Task: Open Card Financial Audit Execution in Board Content Marketing Interactive Content Strategy and Execution to Workspace Career Coaching and add a team member Softage.2@softage.net, a label Red, a checklist Event Decor, an attachment from your google drive, a color Red and finally, add a card description 'Research and develop new service offerings' and a comment 'Given the potential impact of this task on our company reputation, let us ensure that we approach it with a sense of professionalism and respect.'. Add a start date 'Jan 06, 1900' with a due date 'Jan 13, 1900'
Action: Mouse moved to (68, 314)
Screenshot: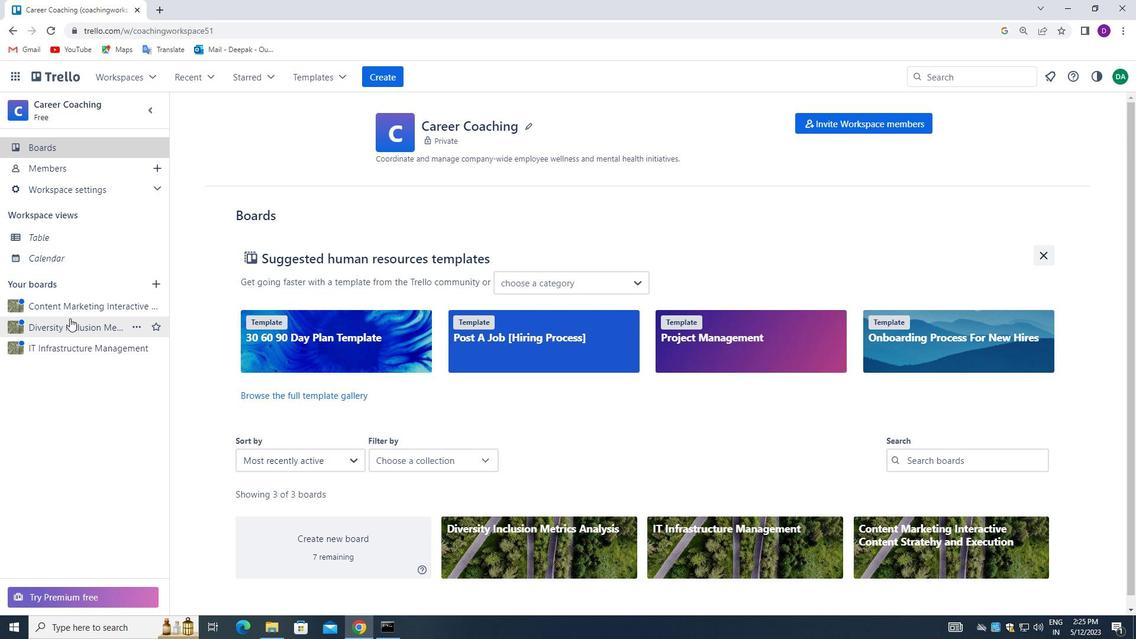 
Action: Mouse pressed left at (68, 314)
Screenshot: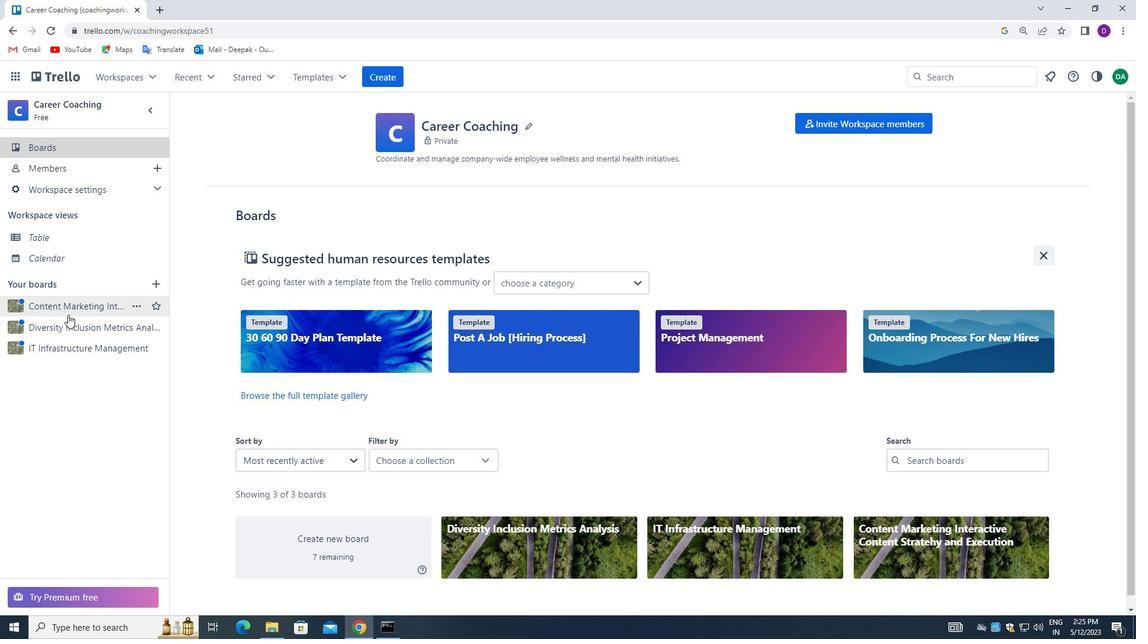 
Action: Mouse moved to (429, 180)
Screenshot: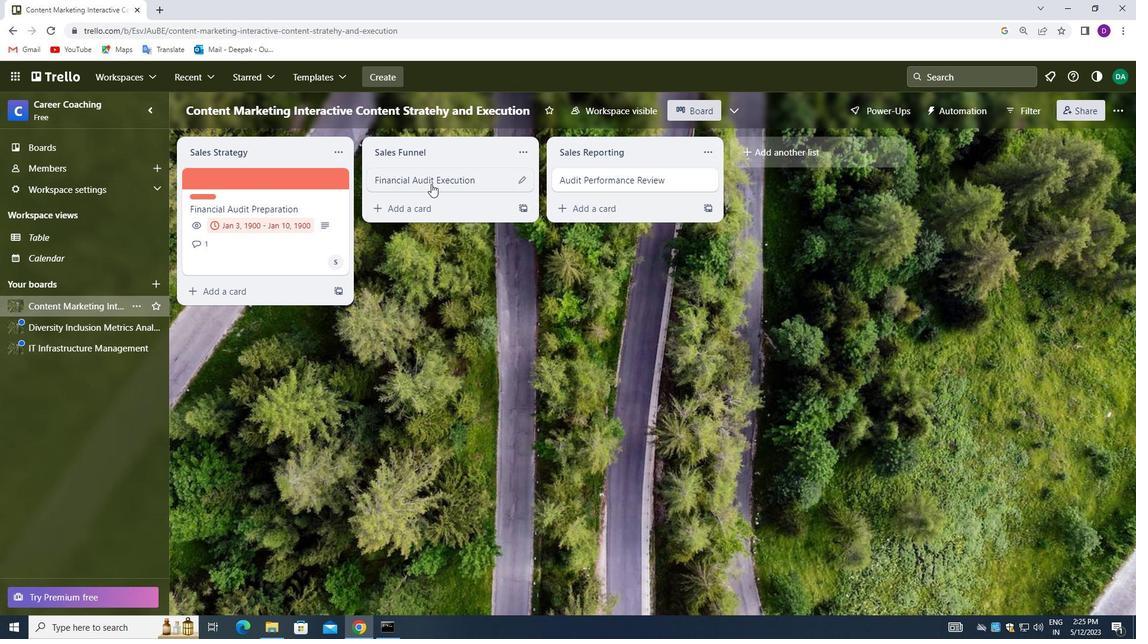 
Action: Mouse pressed left at (429, 180)
Screenshot: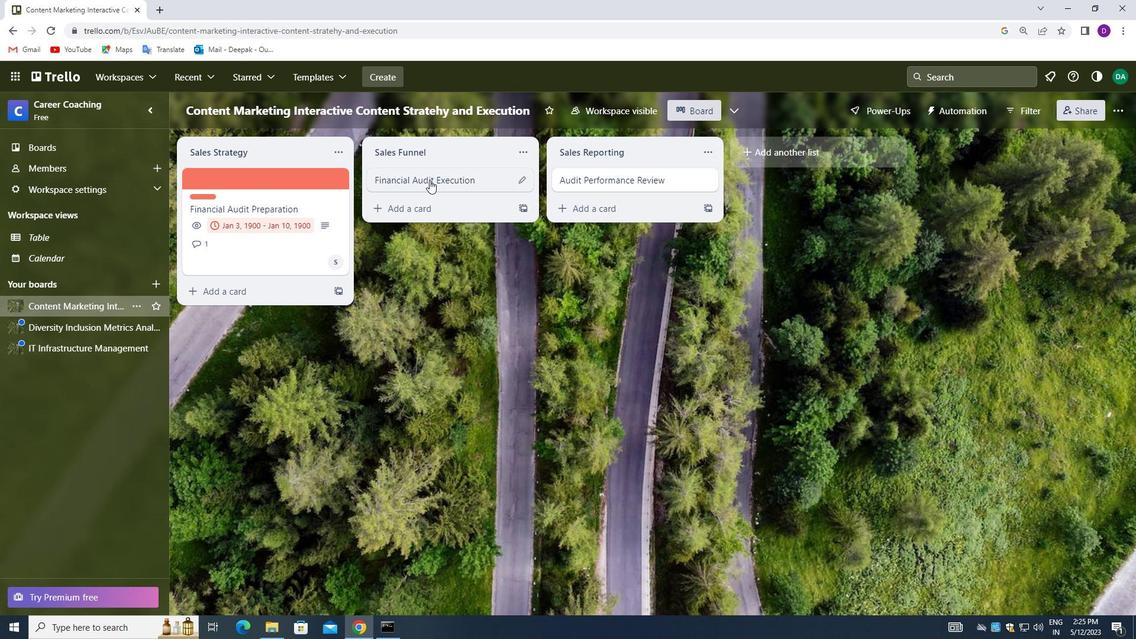 
Action: Mouse moved to (740, 222)
Screenshot: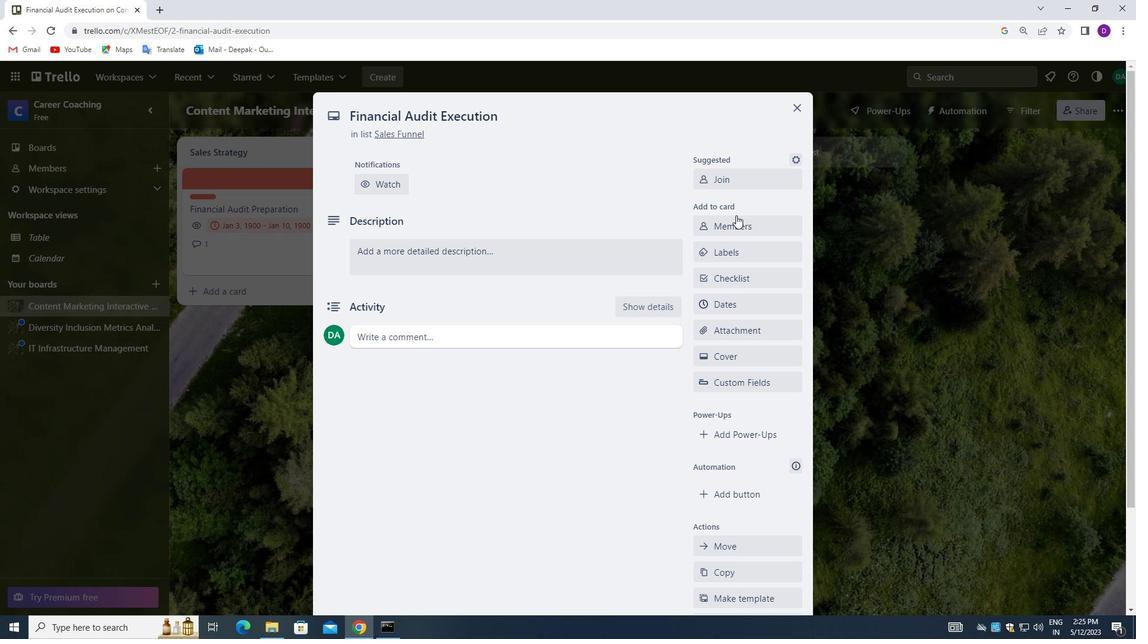 
Action: Mouse pressed left at (740, 222)
Screenshot: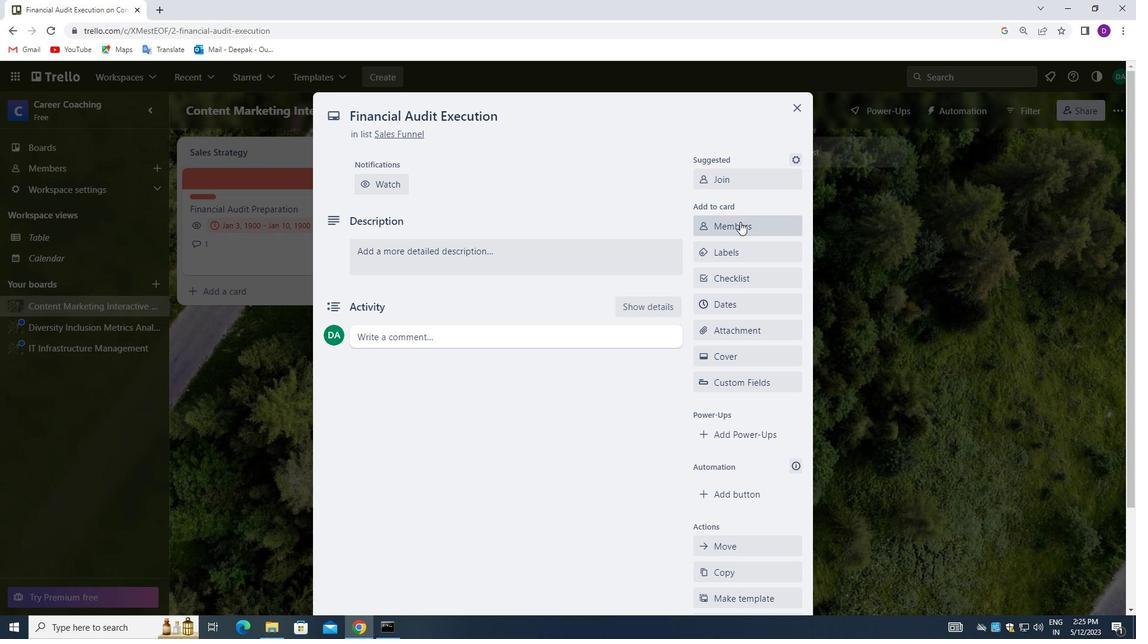 
Action: Mouse moved to (753, 285)
Screenshot: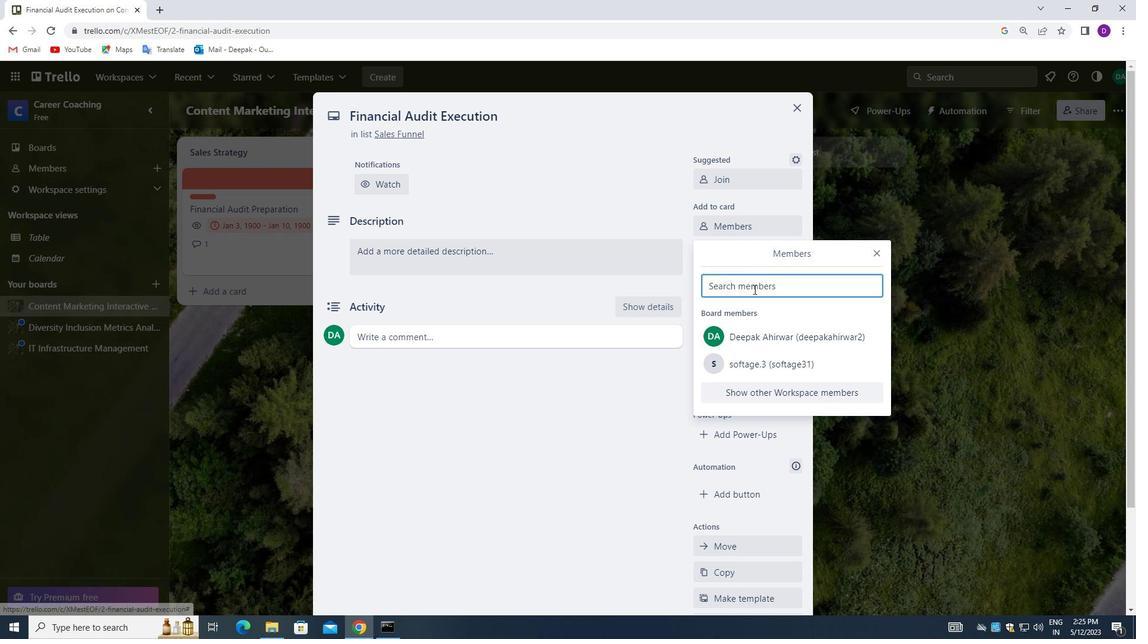 
Action: Mouse pressed left at (753, 285)
Screenshot: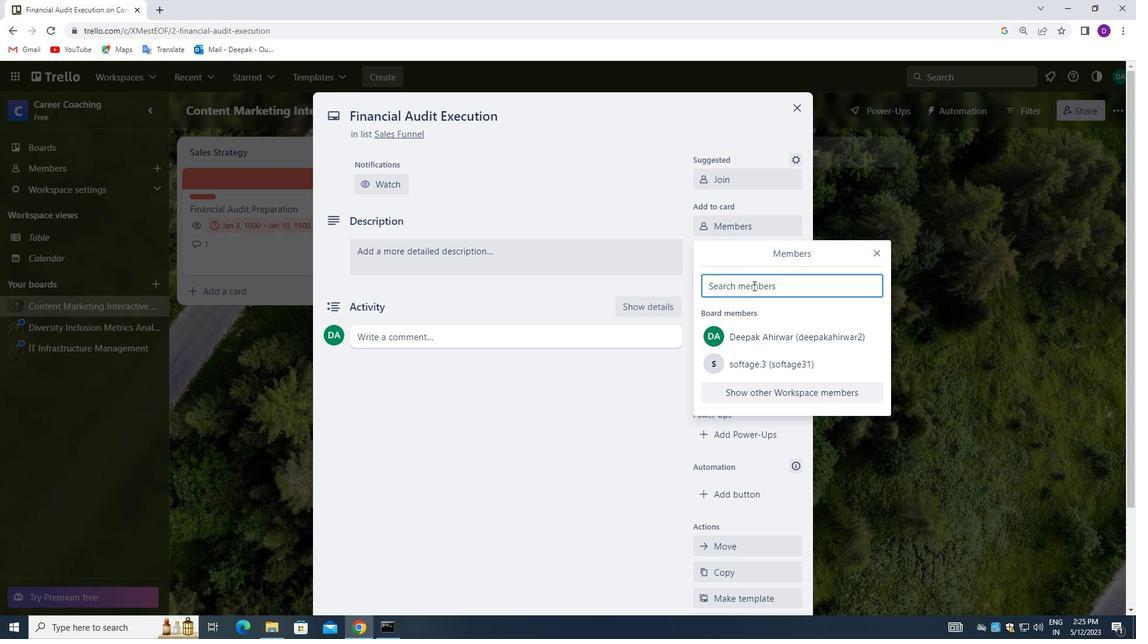 
Action: Mouse moved to (484, 243)
Screenshot: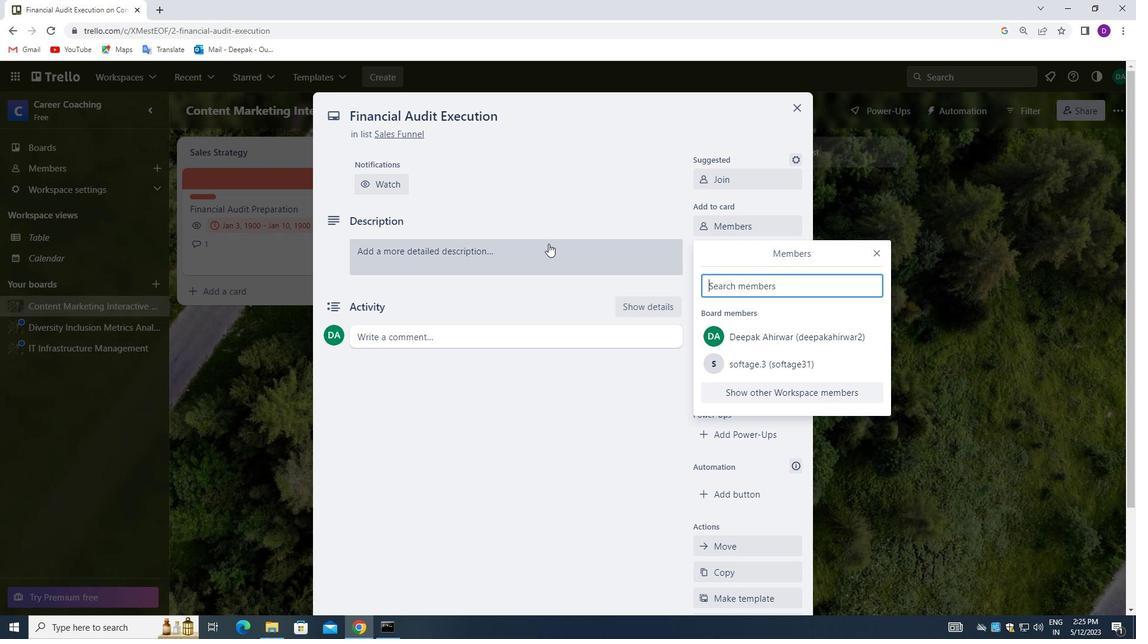 
Action: Key pressed softage.2<Key.shift>@SOFTAGE.NET
Screenshot: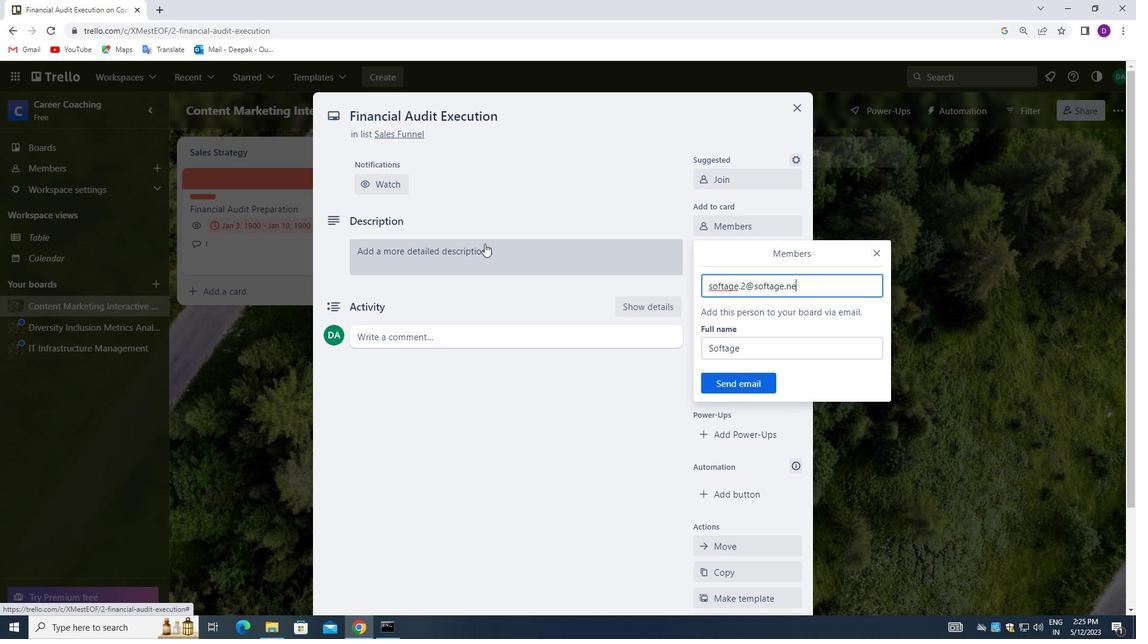 
Action: Mouse moved to (724, 383)
Screenshot: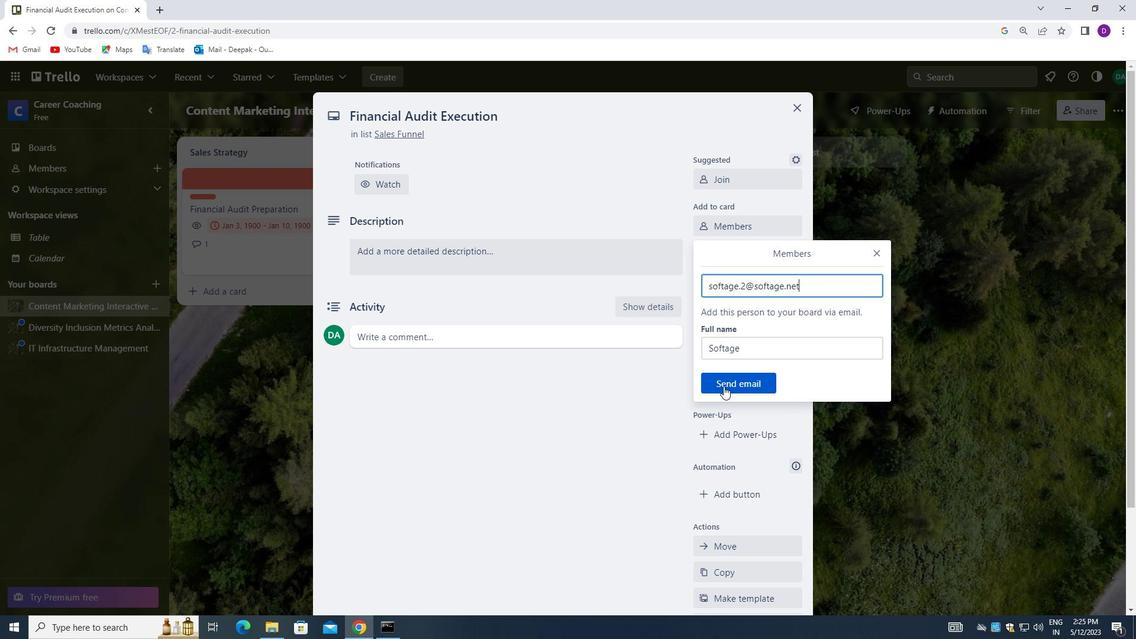 
Action: Mouse pressed left at (724, 383)
Screenshot: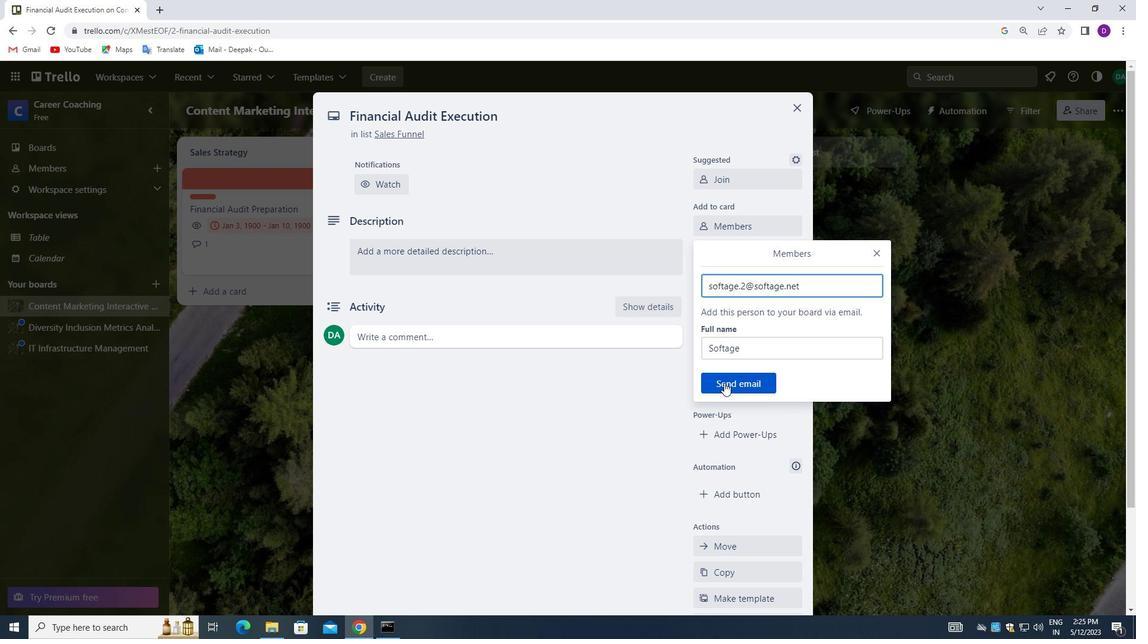 
Action: Mouse moved to (739, 254)
Screenshot: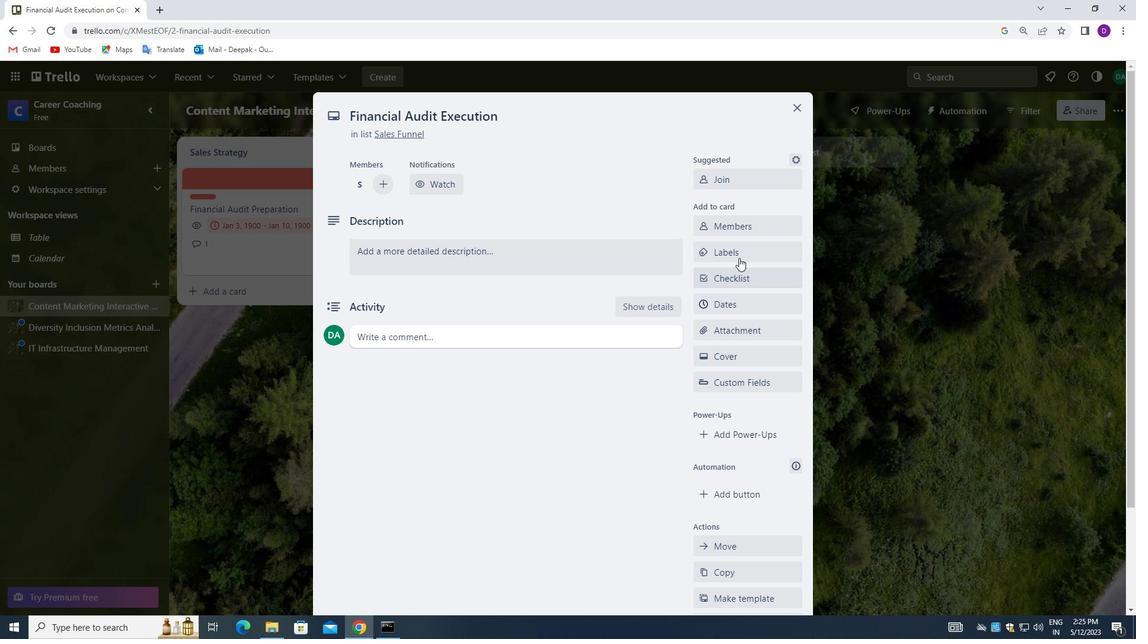 
Action: Mouse pressed left at (739, 254)
Screenshot: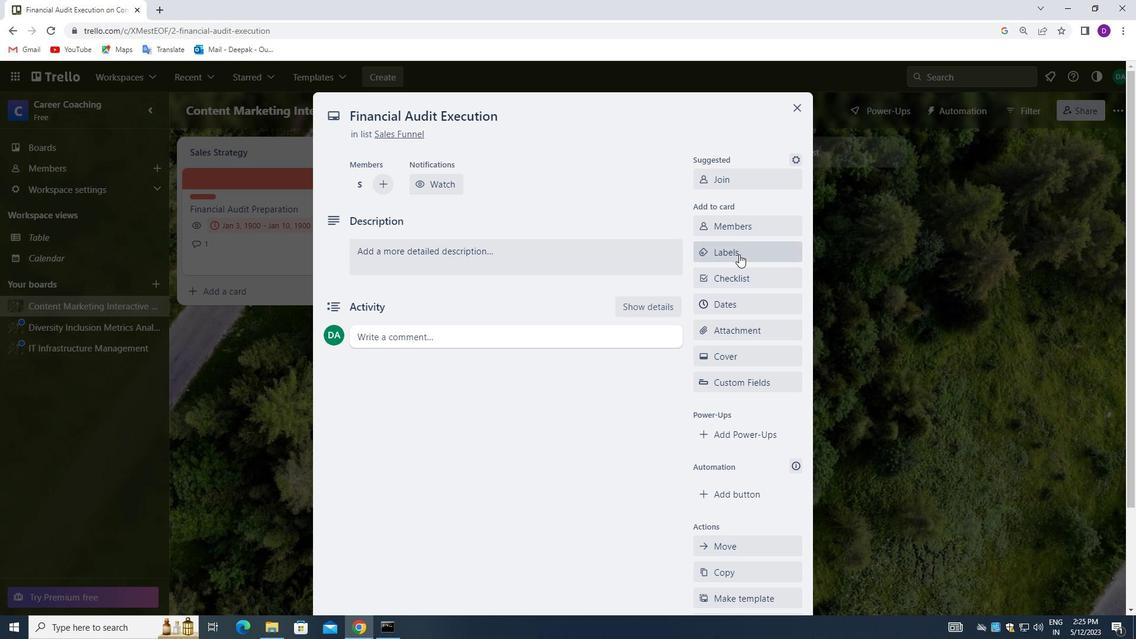 
Action: Mouse moved to (776, 427)
Screenshot: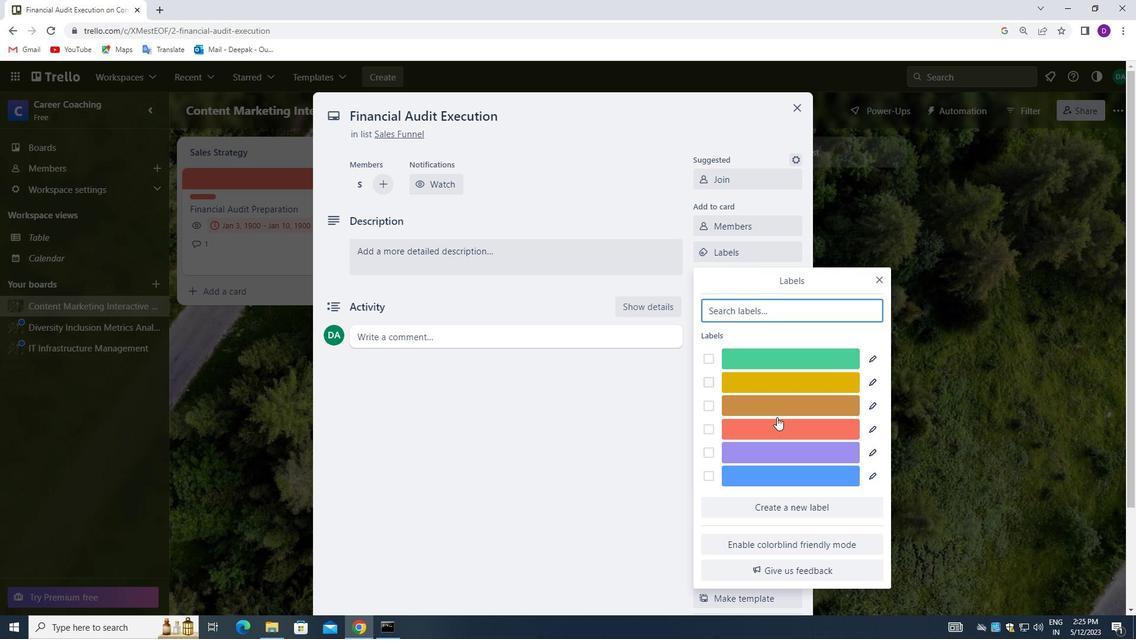 
Action: Mouse pressed left at (776, 427)
Screenshot: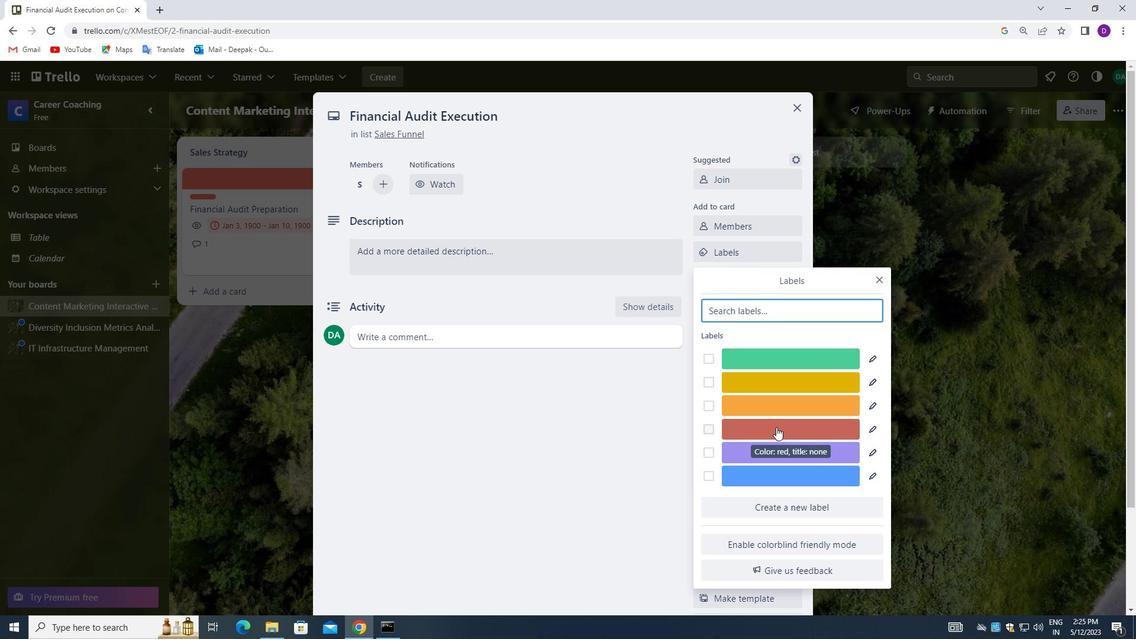 
Action: Mouse moved to (879, 279)
Screenshot: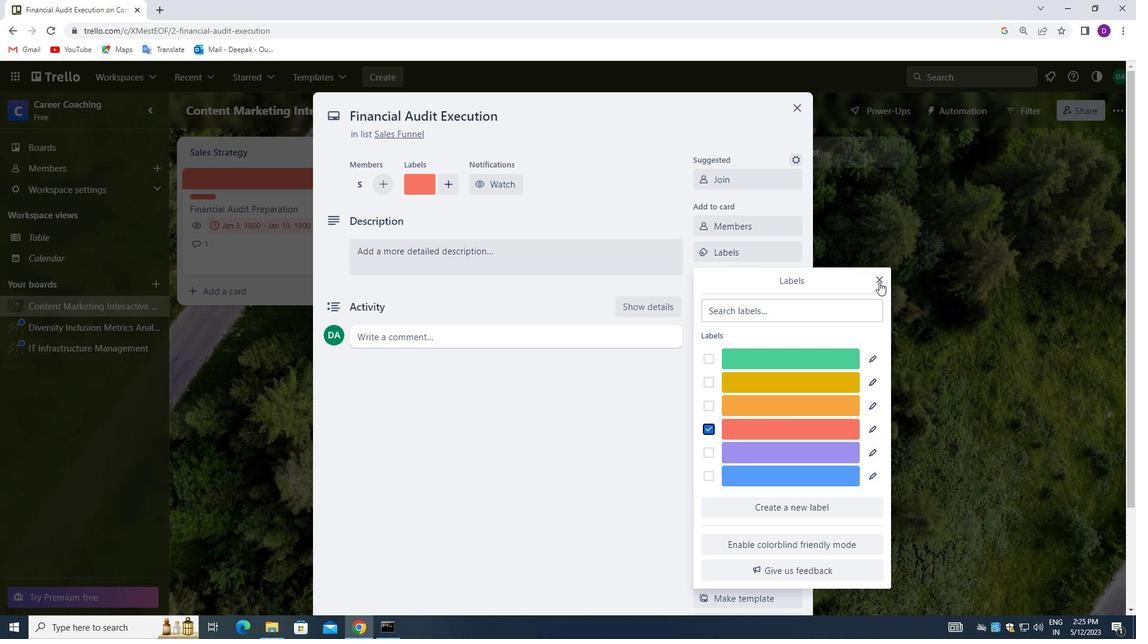 
Action: Mouse pressed left at (879, 279)
Screenshot: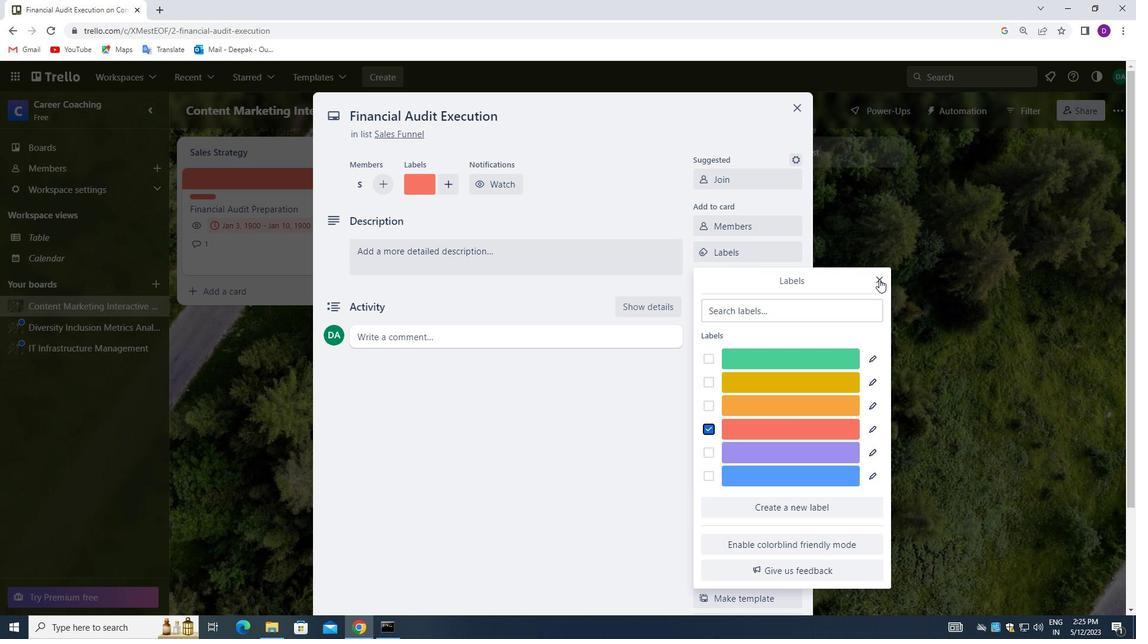 
Action: Mouse moved to (739, 278)
Screenshot: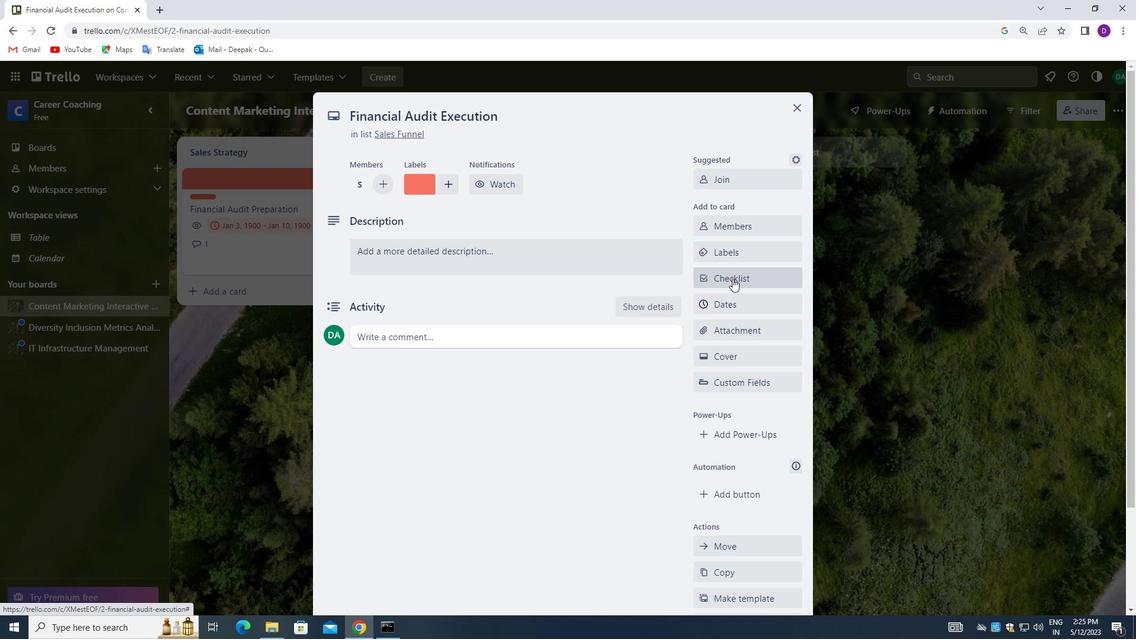 
Action: Mouse pressed left at (739, 278)
Screenshot: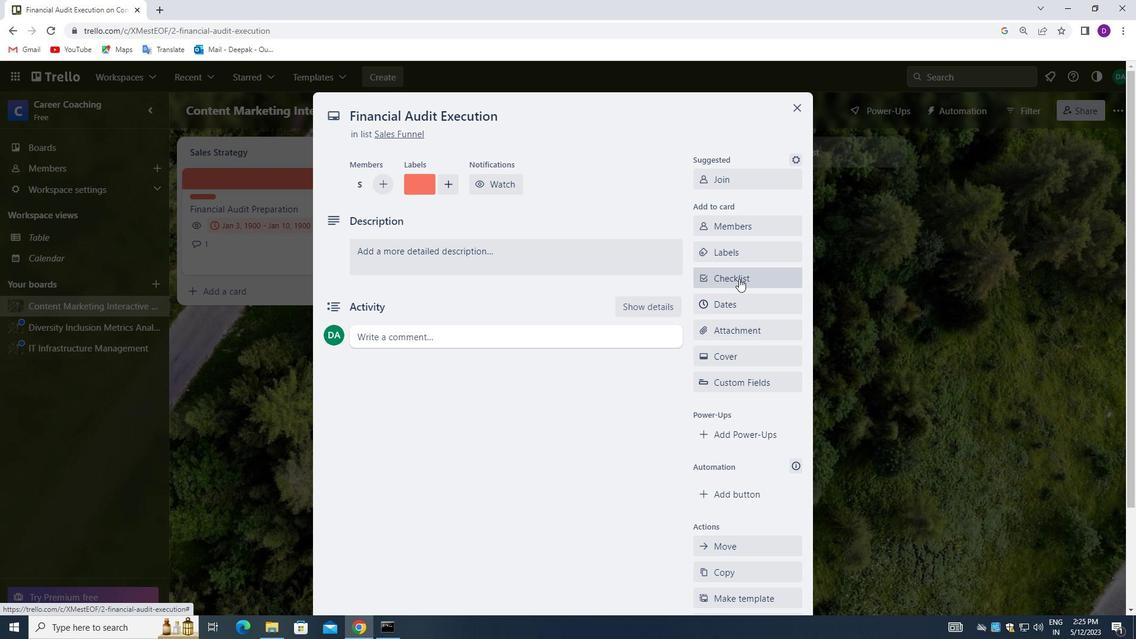 
Action: Mouse moved to (782, 338)
Screenshot: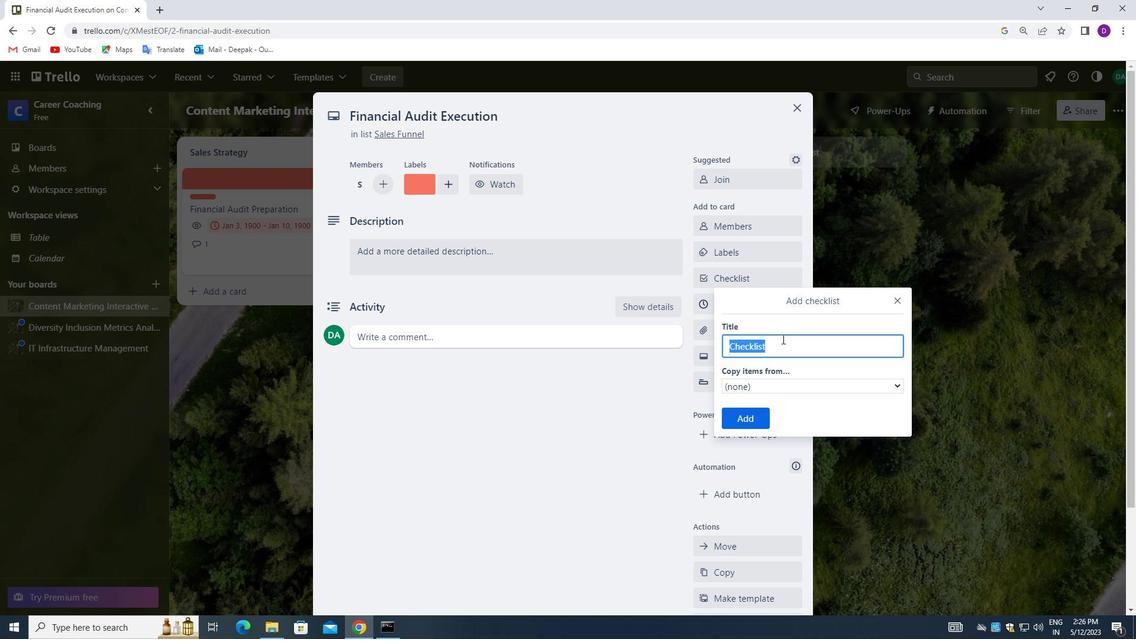 
Action: Key pressed <Key.backspace><Key.shift_r>EVENT<Key.space><Key.shift_r>DECOR
Screenshot: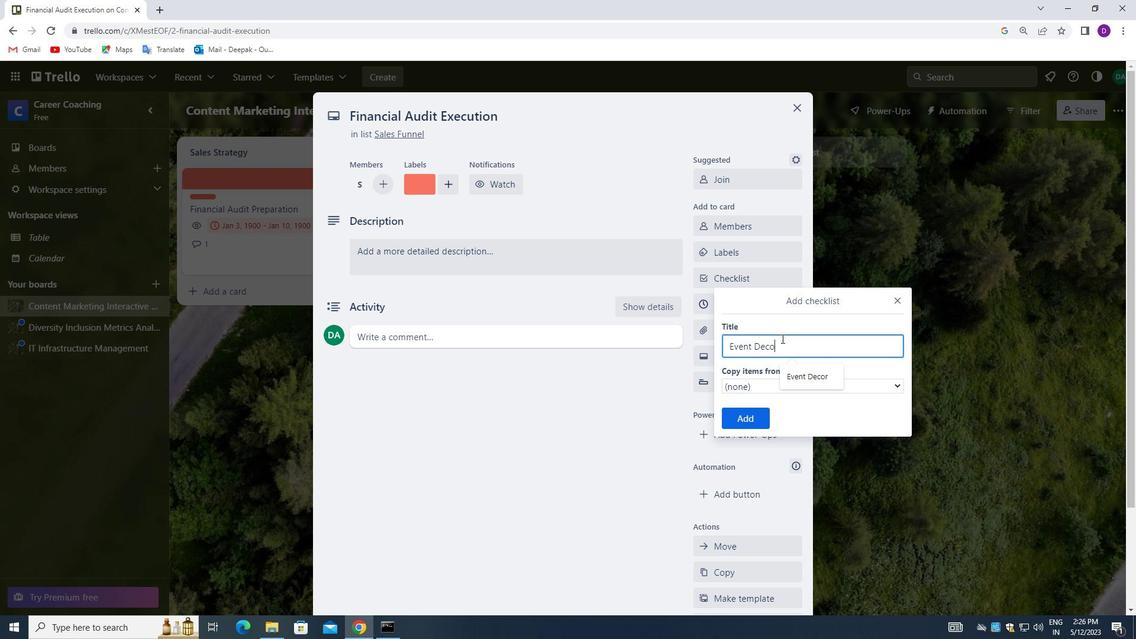
Action: Mouse moved to (744, 421)
Screenshot: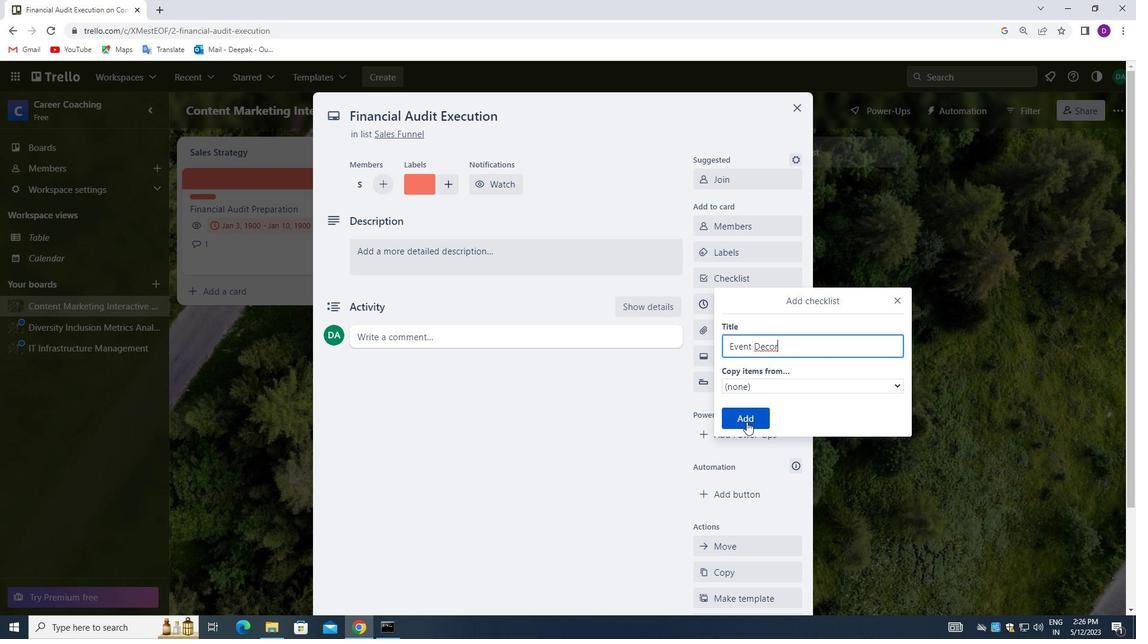 
Action: Mouse pressed left at (744, 421)
Screenshot: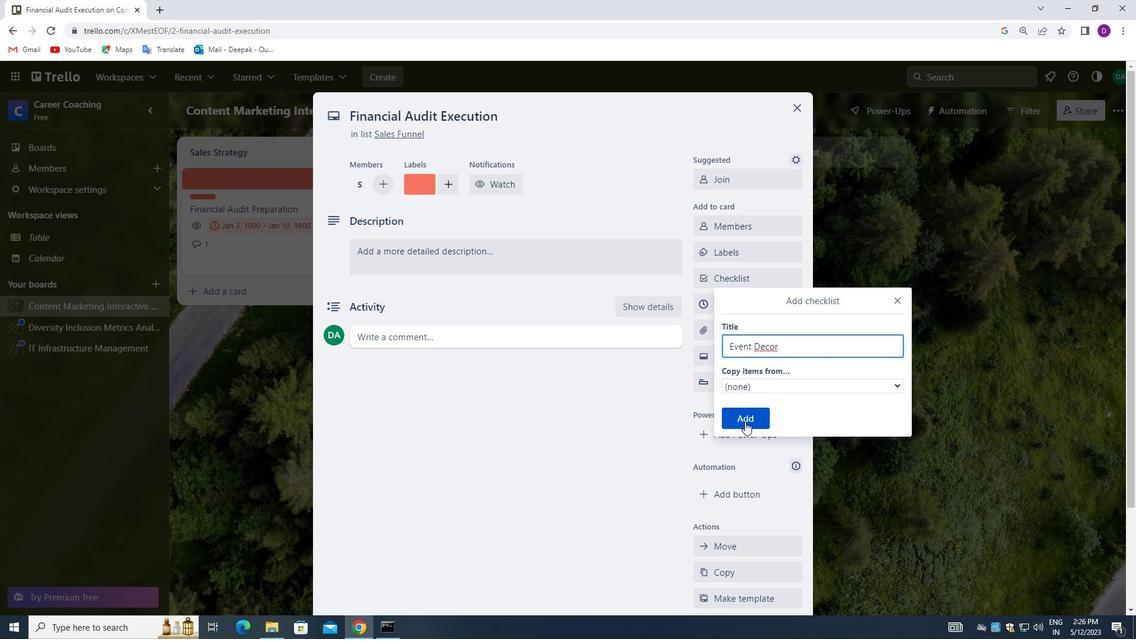 
Action: Mouse moved to (740, 332)
Screenshot: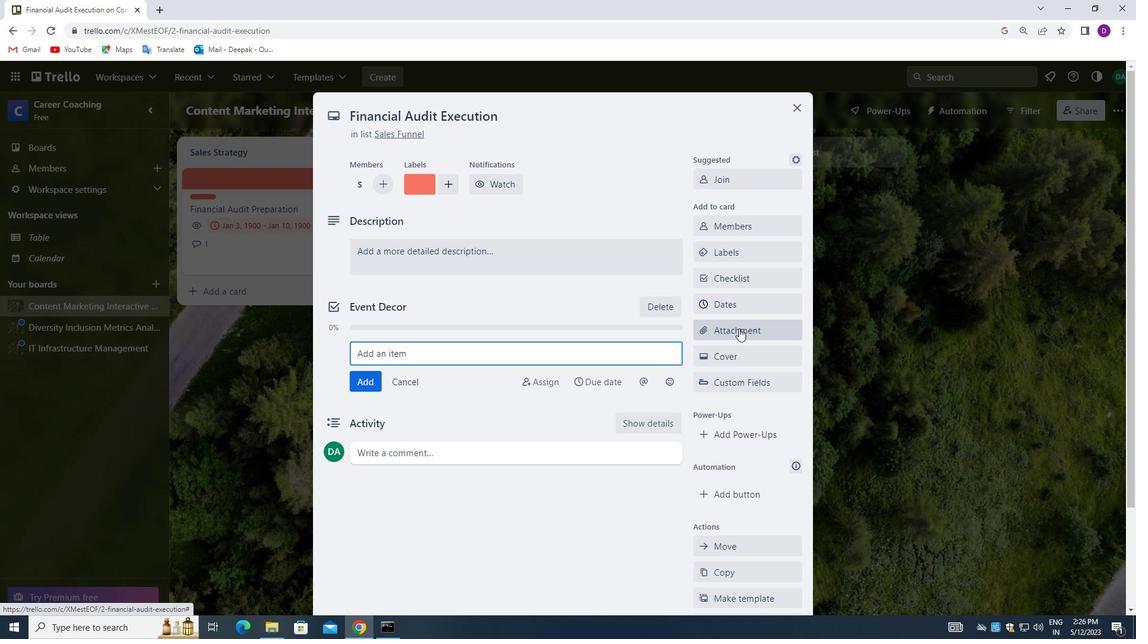 
Action: Mouse pressed left at (740, 332)
Screenshot: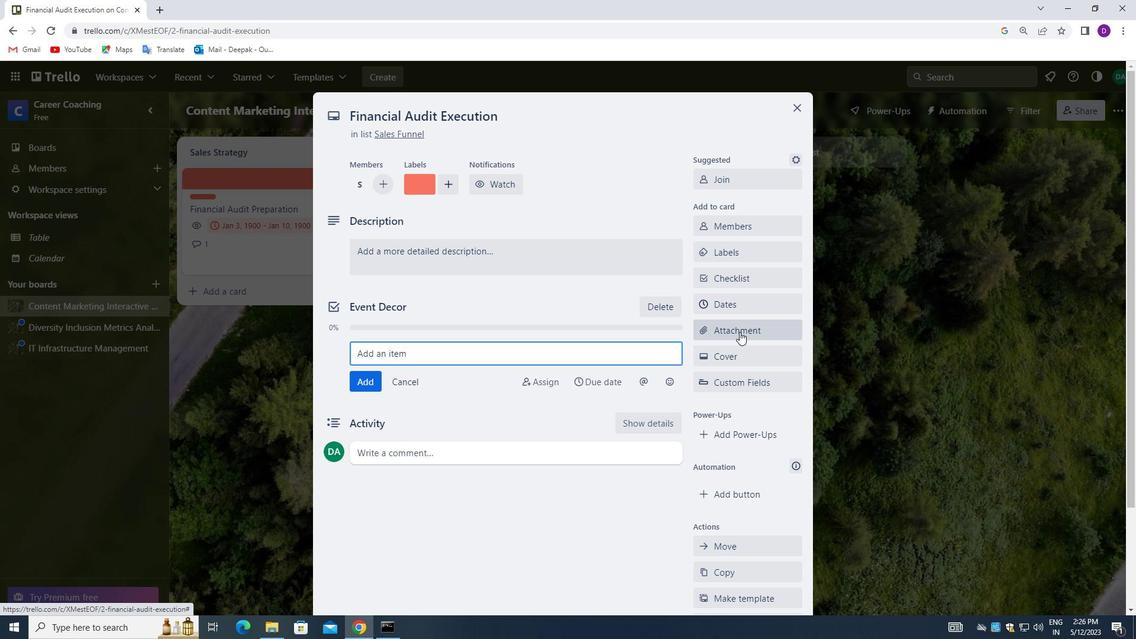 
Action: Mouse moved to (745, 181)
Screenshot: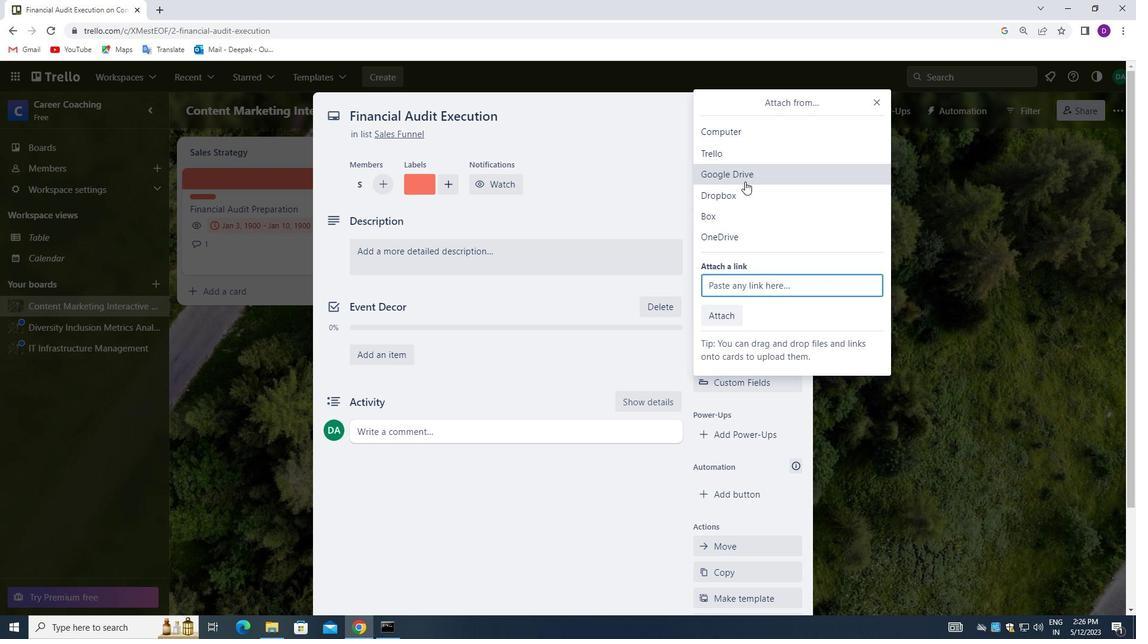 
Action: Mouse pressed left at (745, 181)
Screenshot: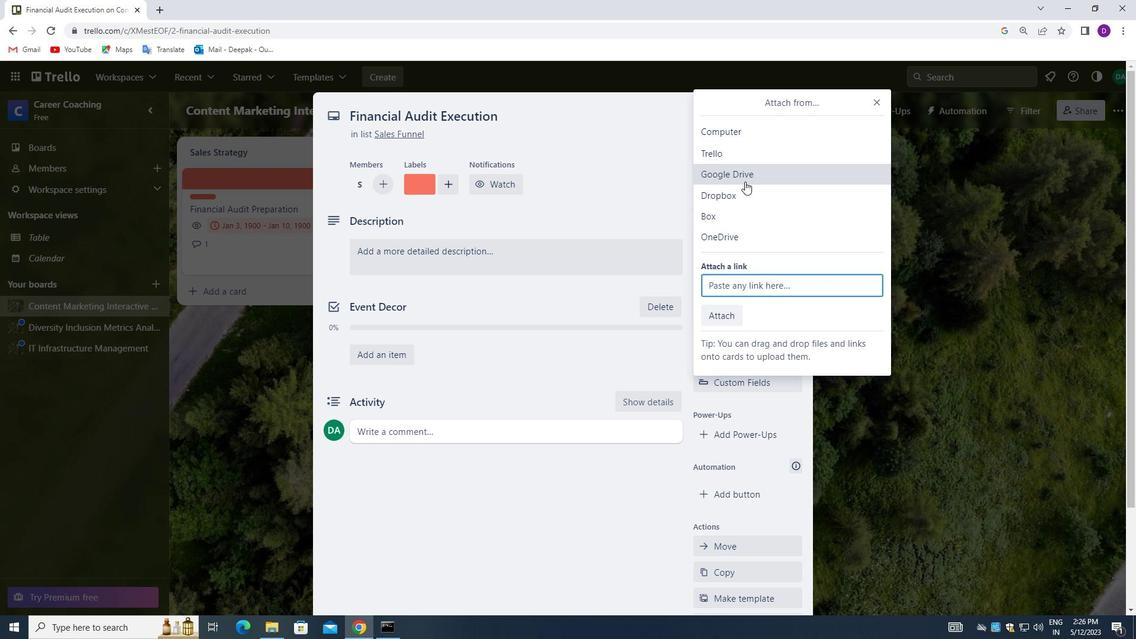 
Action: Mouse moved to (893, 143)
Screenshot: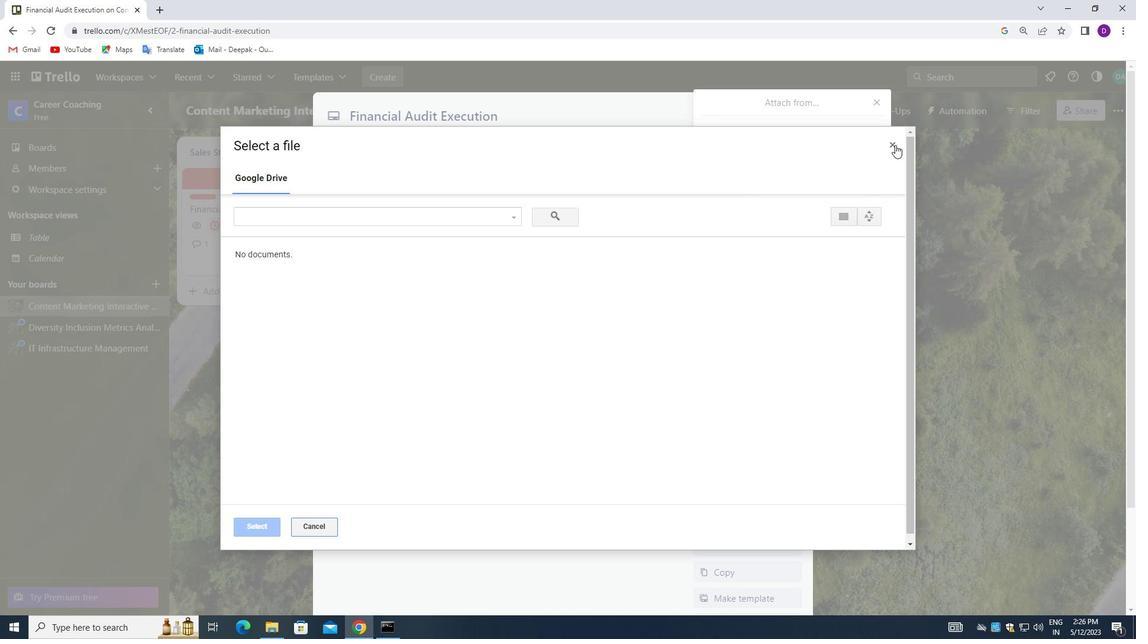 
Action: Mouse pressed left at (893, 143)
Screenshot: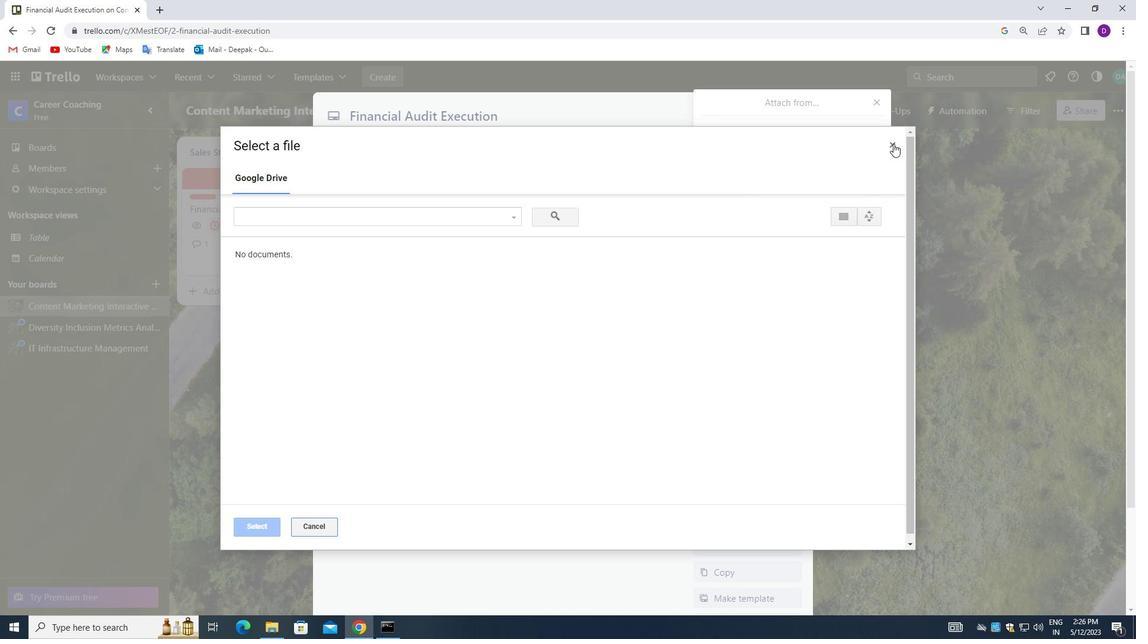 
Action: Mouse moved to (876, 103)
Screenshot: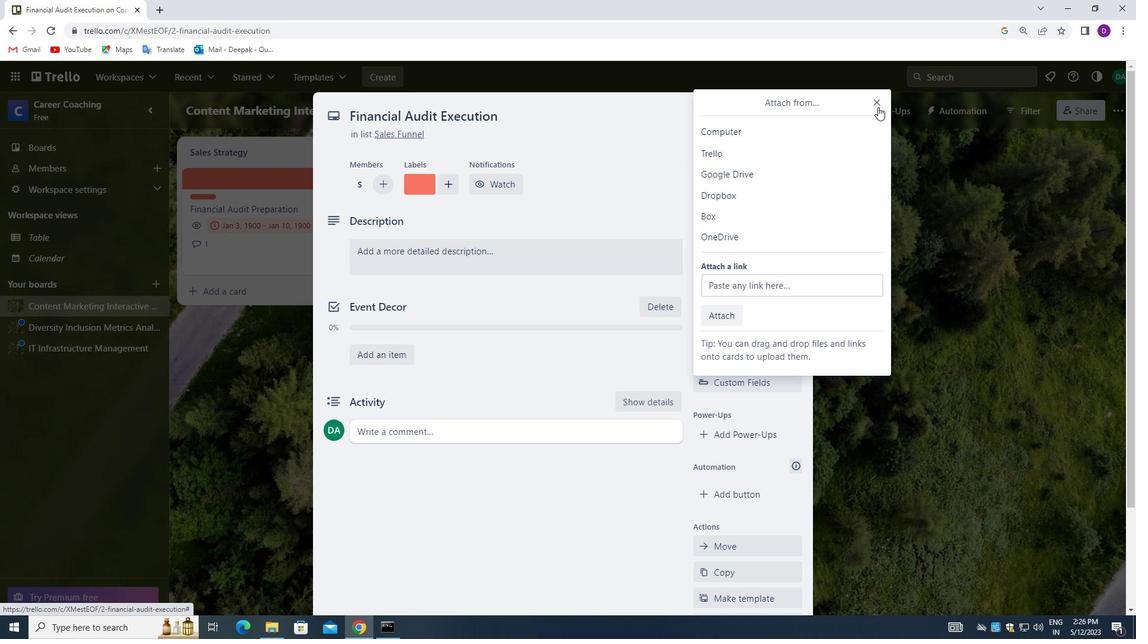 
Action: Mouse pressed left at (876, 103)
Screenshot: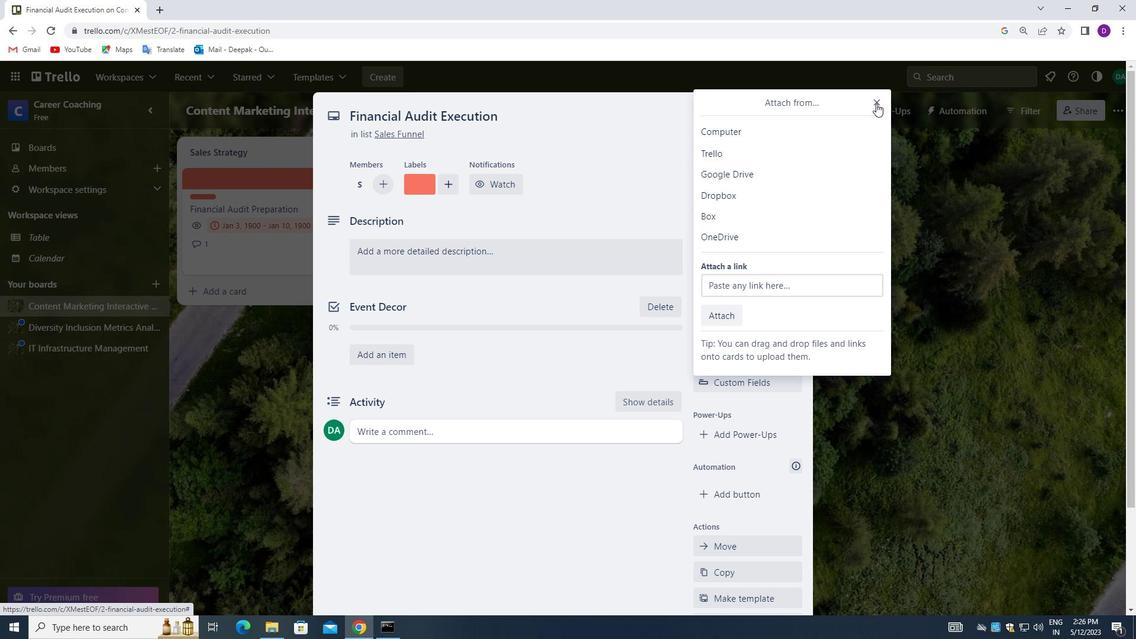 
Action: Mouse moved to (750, 353)
Screenshot: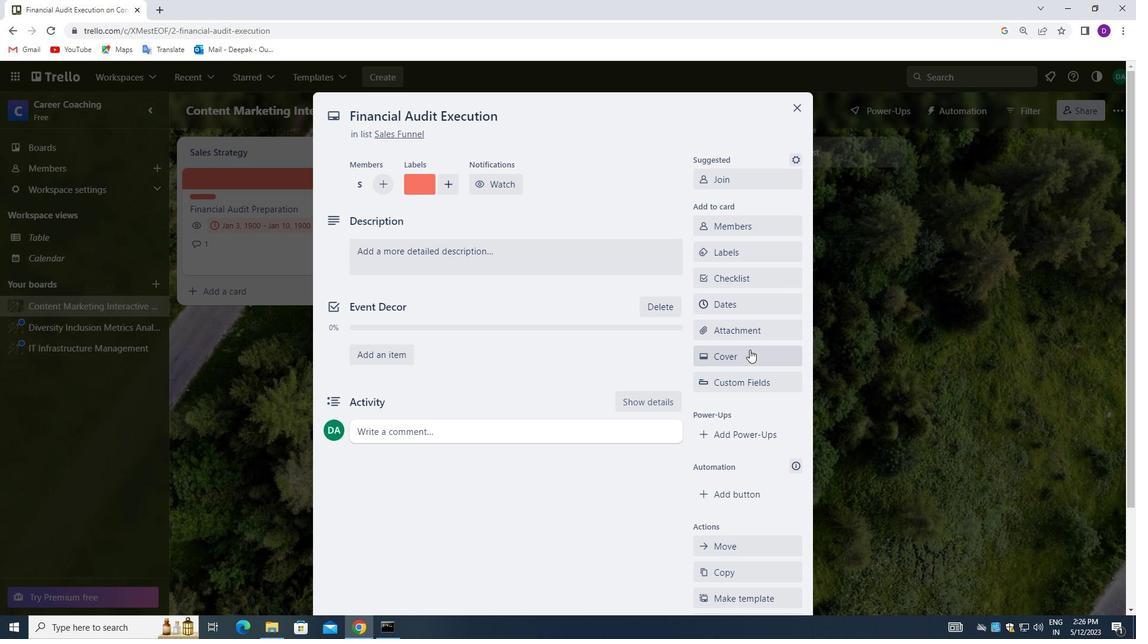 
Action: Mouse pressed left at (750, 353)
Screenshot: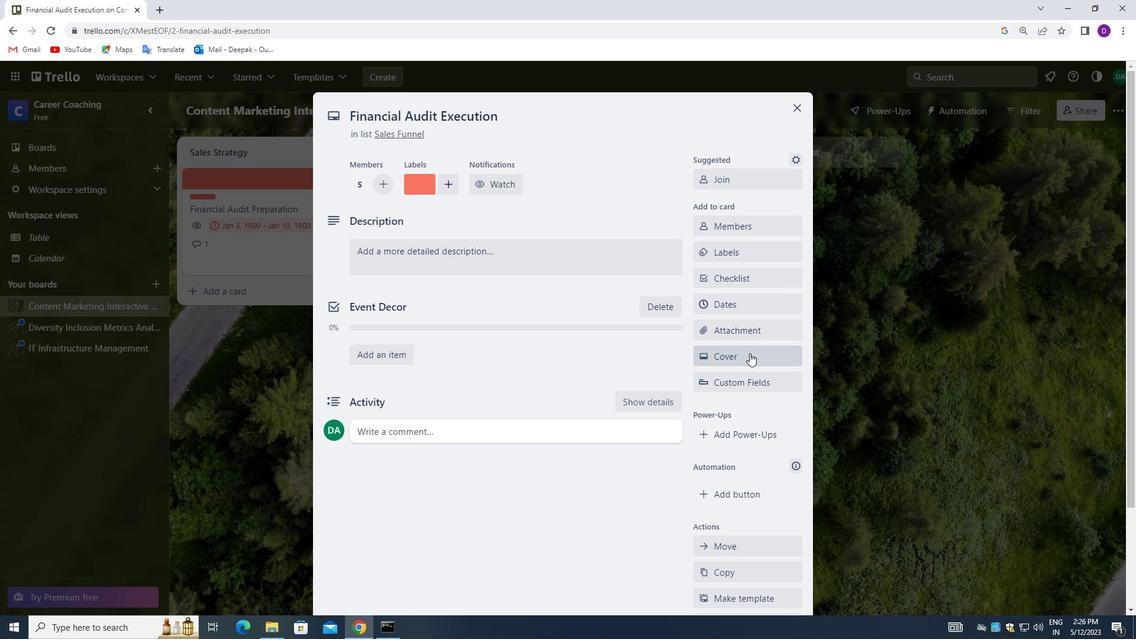 
Action: Mouse moved to (824, 355)
Screenshot: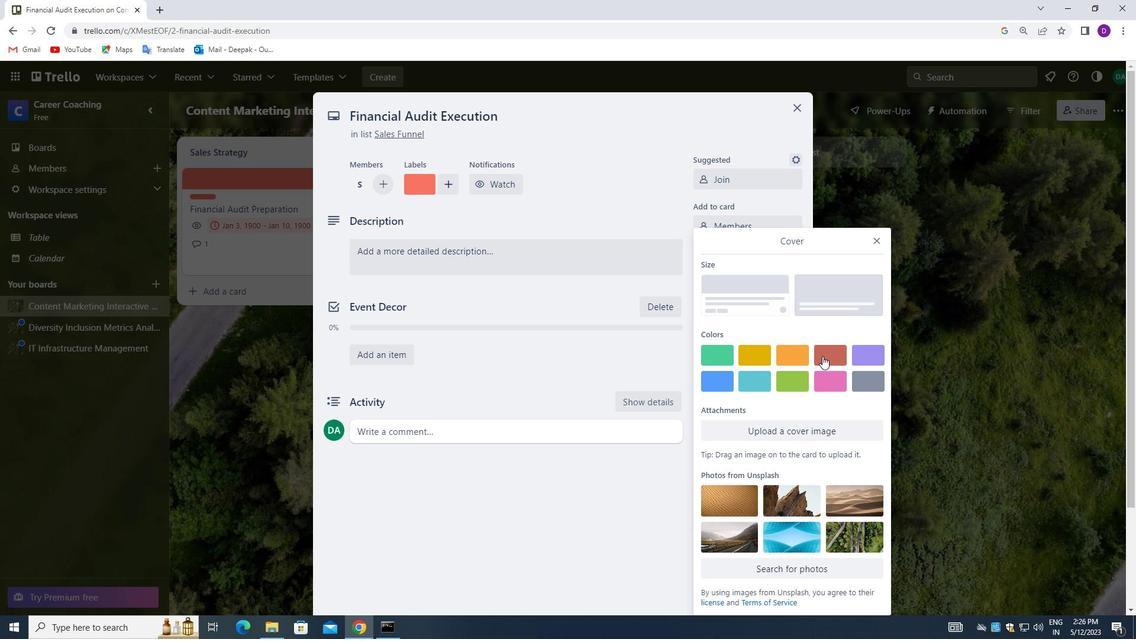 
Action: Mouse pressed left at (824, 355)
Screenshot: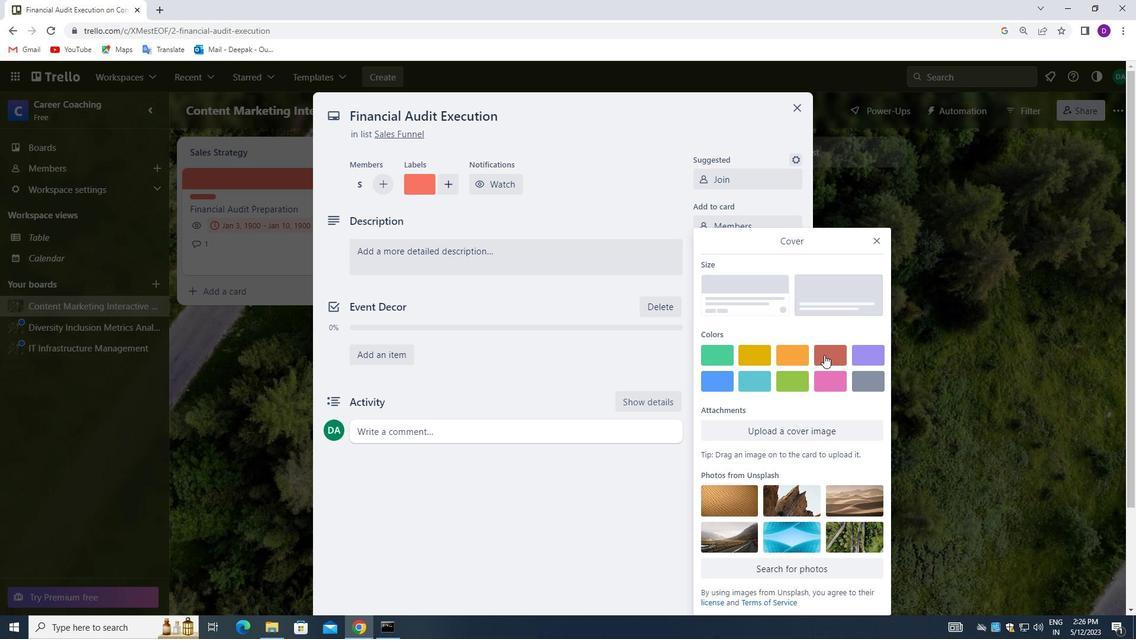 
Action: Mouse moved to (876, 216)
Screenshot: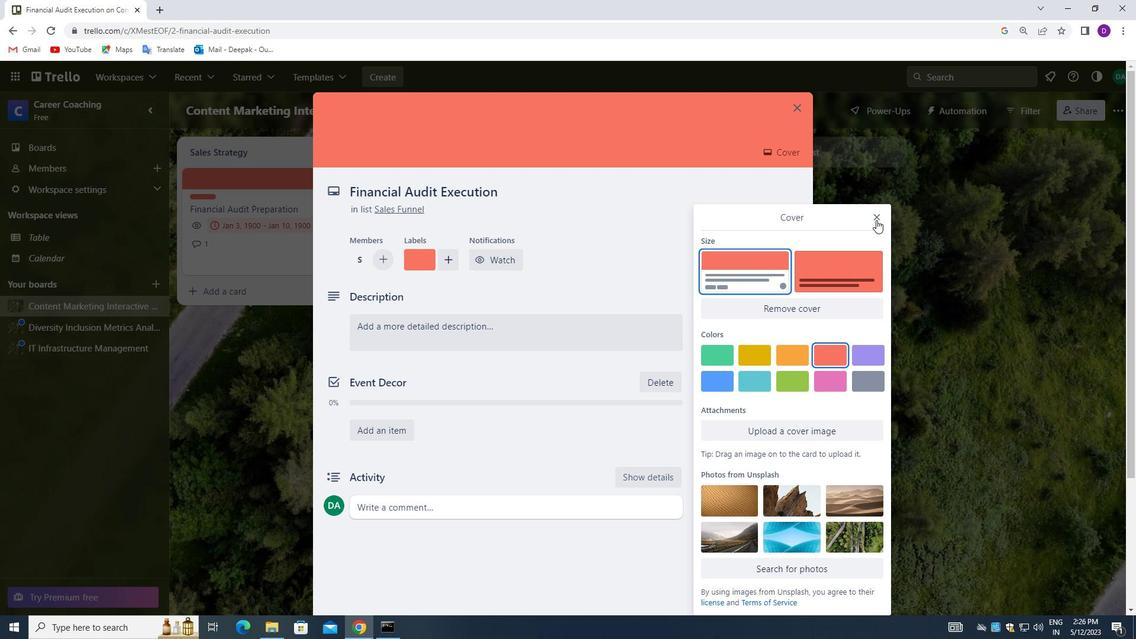 
Action: Mouse pressed left at (876, 216)
Screenshot: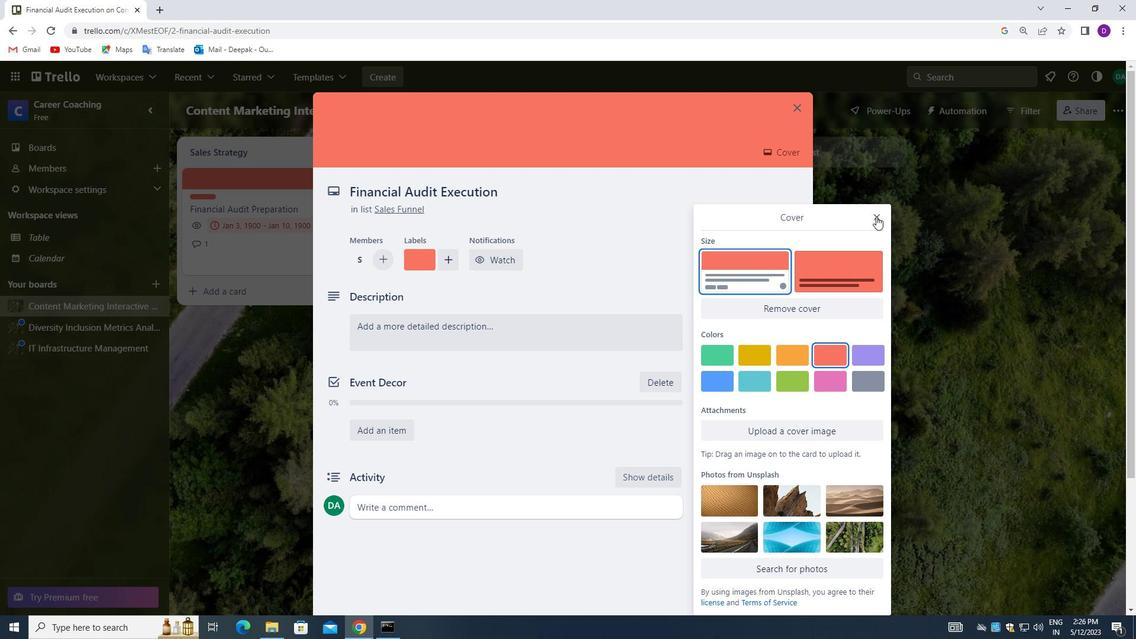 
Action: Mouse moved to (420, 325)
Screenshot: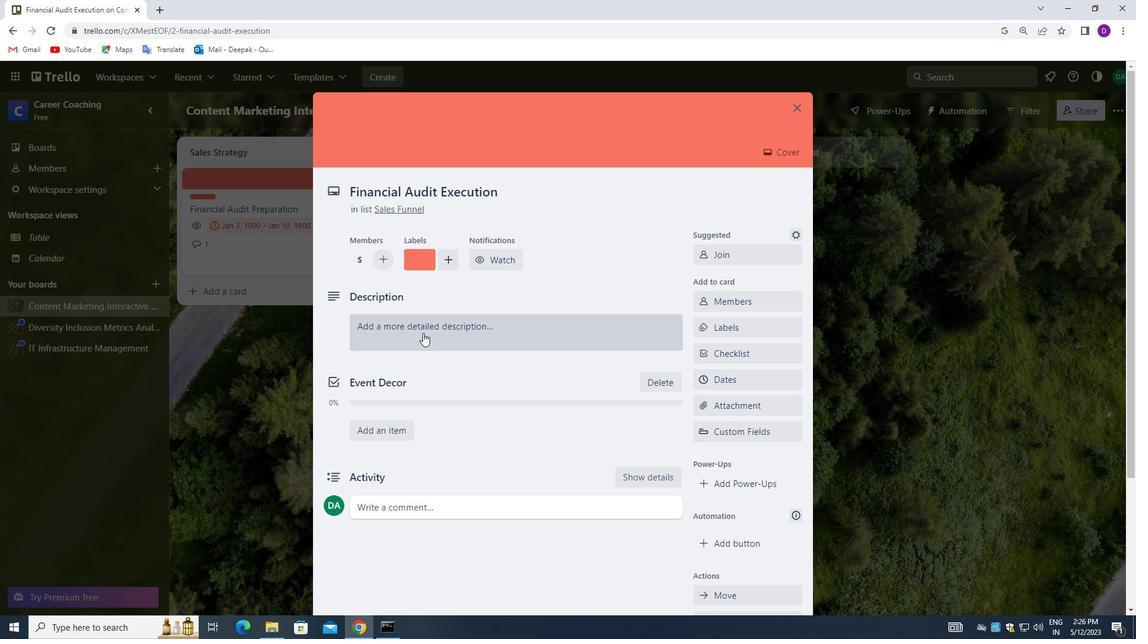 
Action: Mouse pressed left at (420, 325)
Screenshot: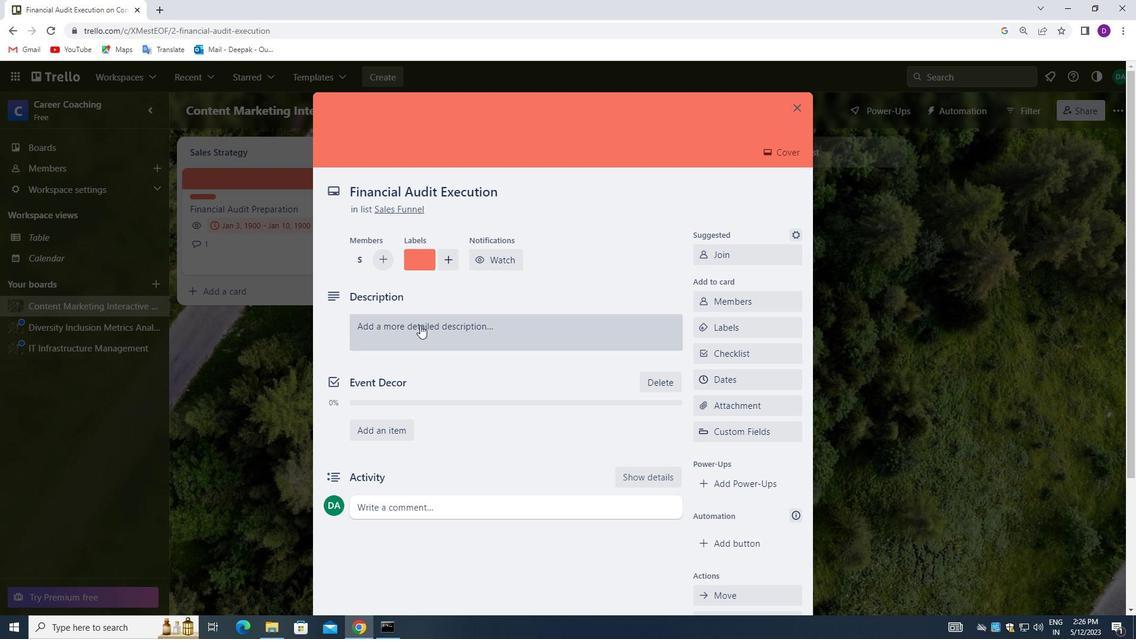 
Action: Mouse moved to (400, 374)
Screenshot: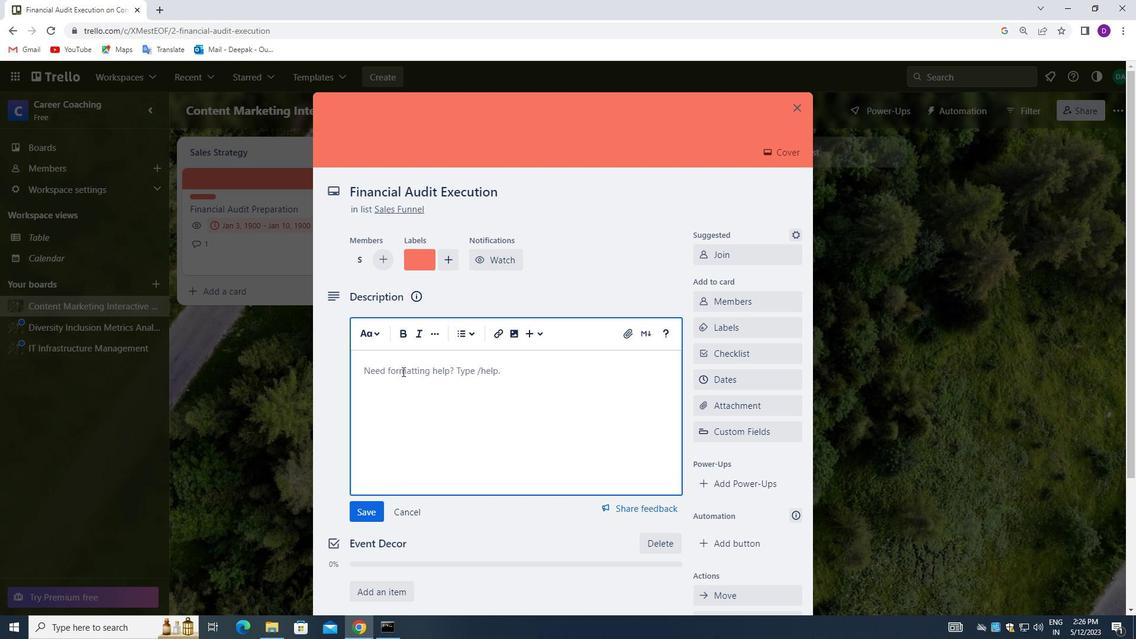 
Action: Mouse pressed left at (400, 374)
Screenshot: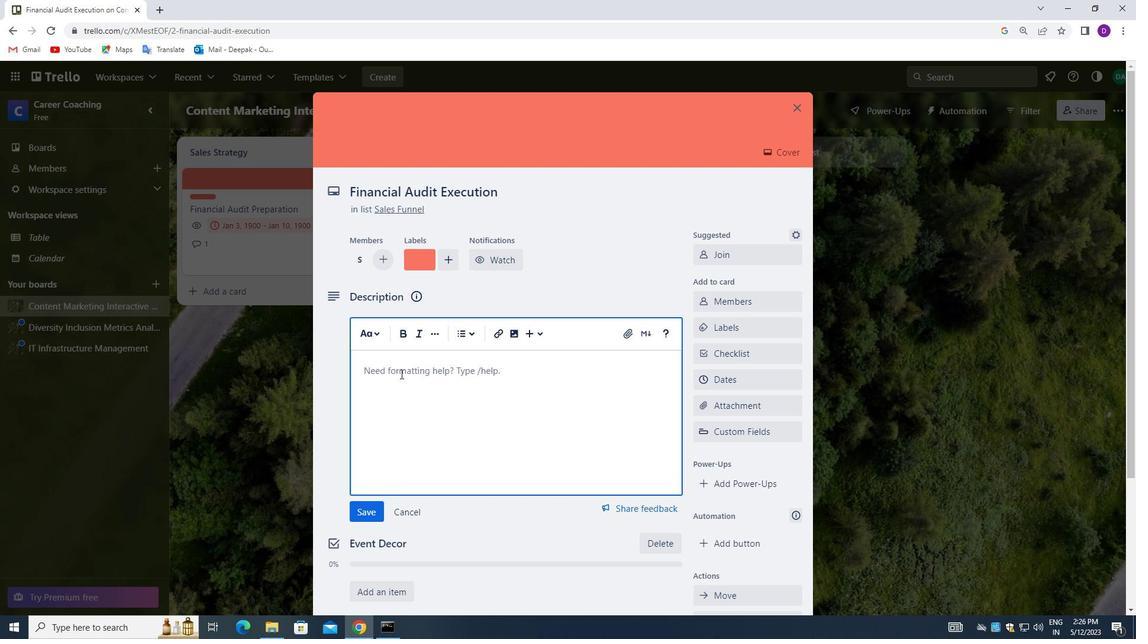 
Action: Mouse moved to (168, 353)
Screenshot: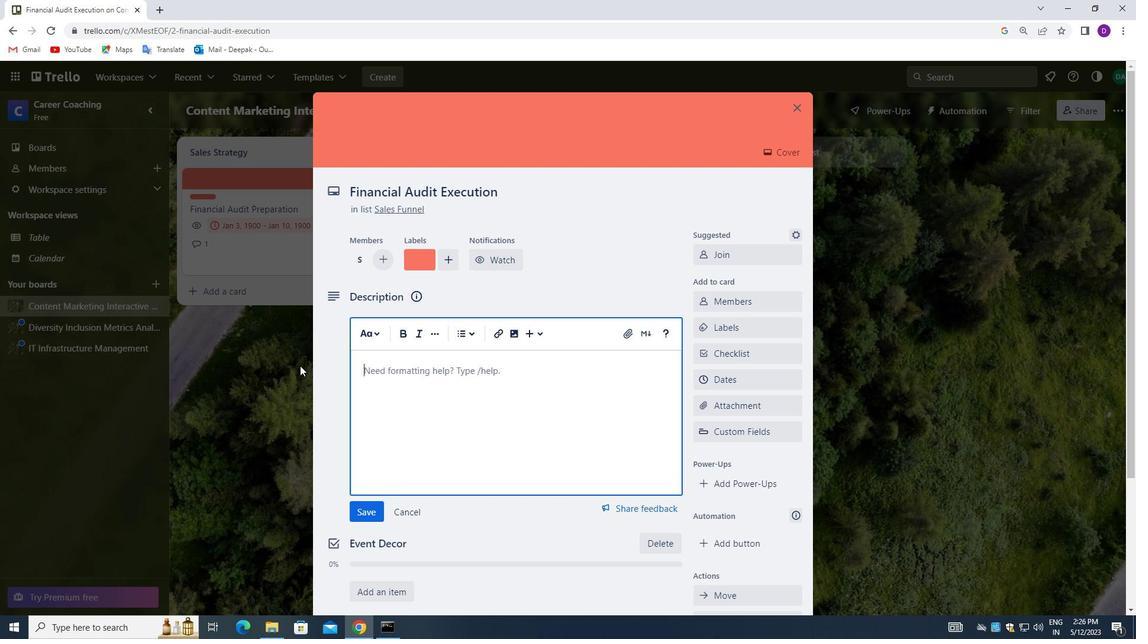 
Action: Key pressed <Key.shift_r>RESEARCH<Key.space>AND<Key.space>DEVELOP<Key.space>NEW<Key.space>SERVICE<Key.space>OFFERINGS<Key.space><Key.backspace>.
Screenshot: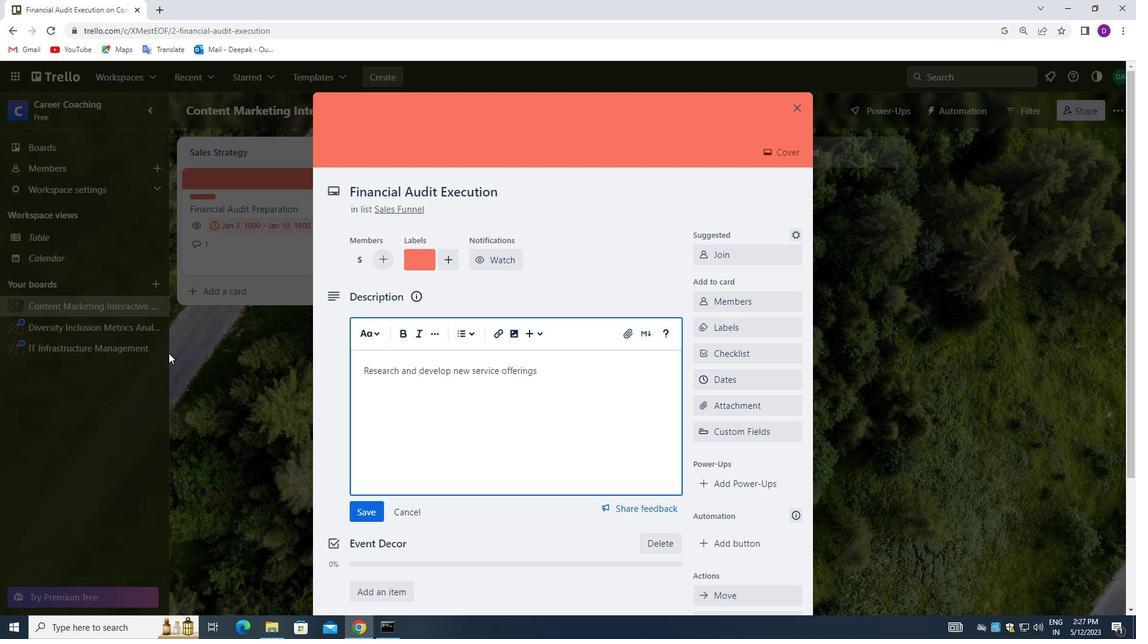 
Action: Mouse moved to (370, 507)
Screenshot: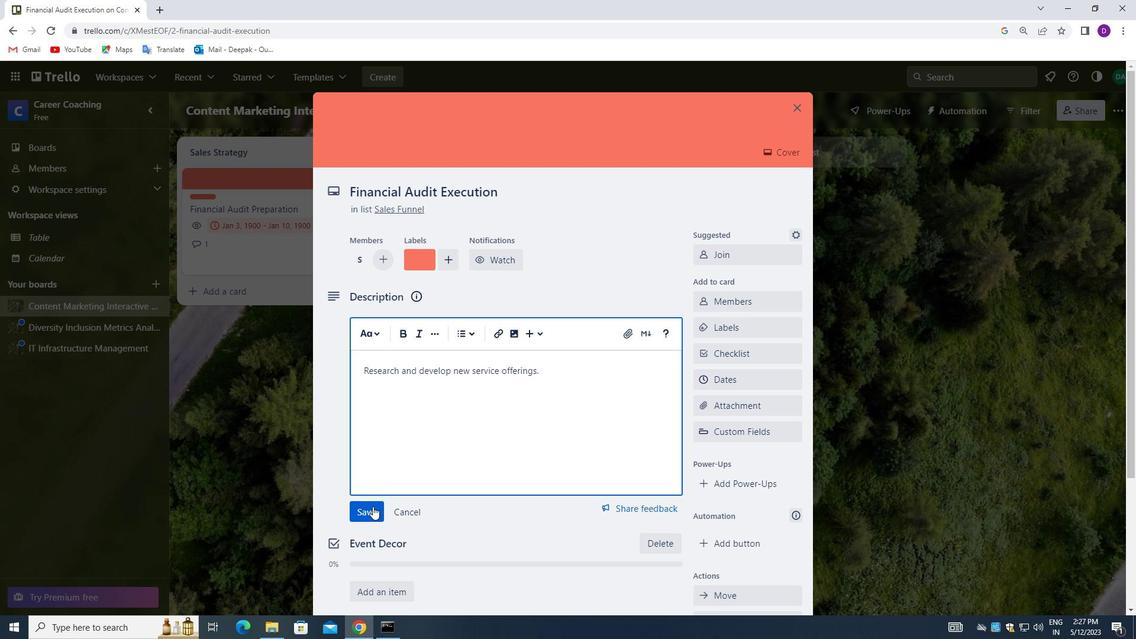 
Action: Mouse pressed left at (370, 507)
Screenshot: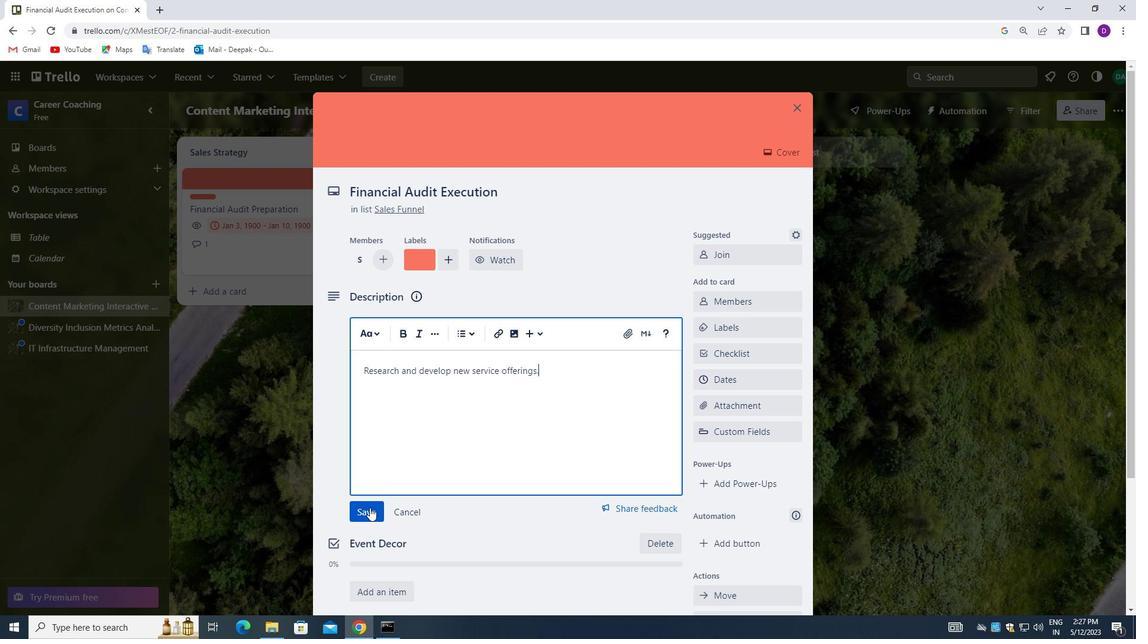 
Action: Mouse moved to (474, 385)
Screenshot: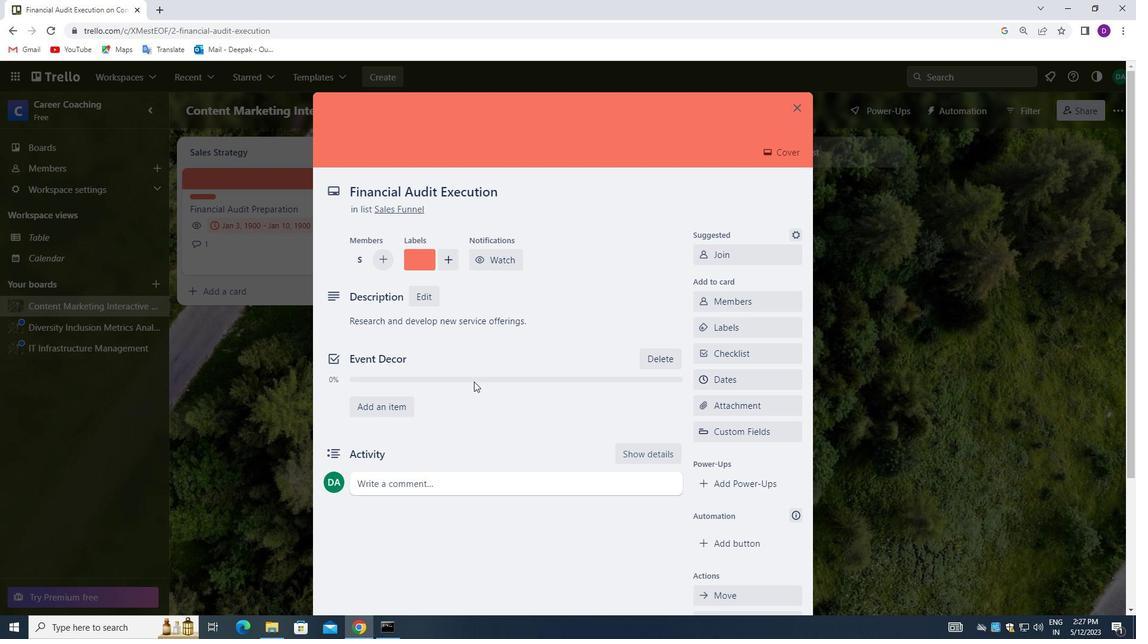 
Action: Mouse scrolled (474, 384) with delta (0, 0)
Screenshot: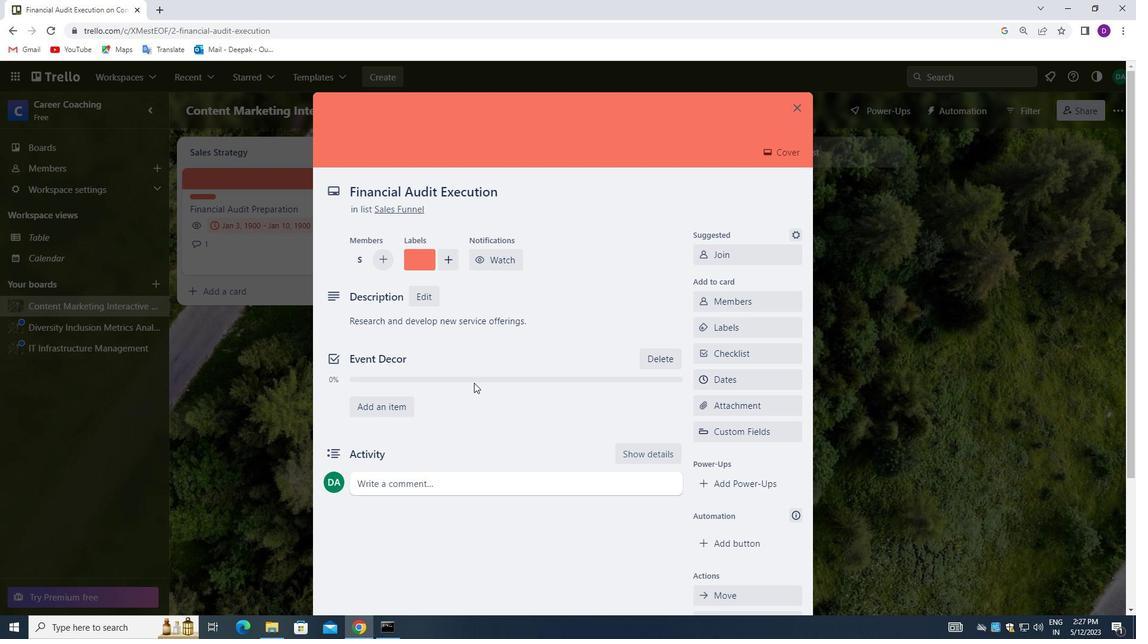
Action: Mouse moved to (474, 386)
Screenshot: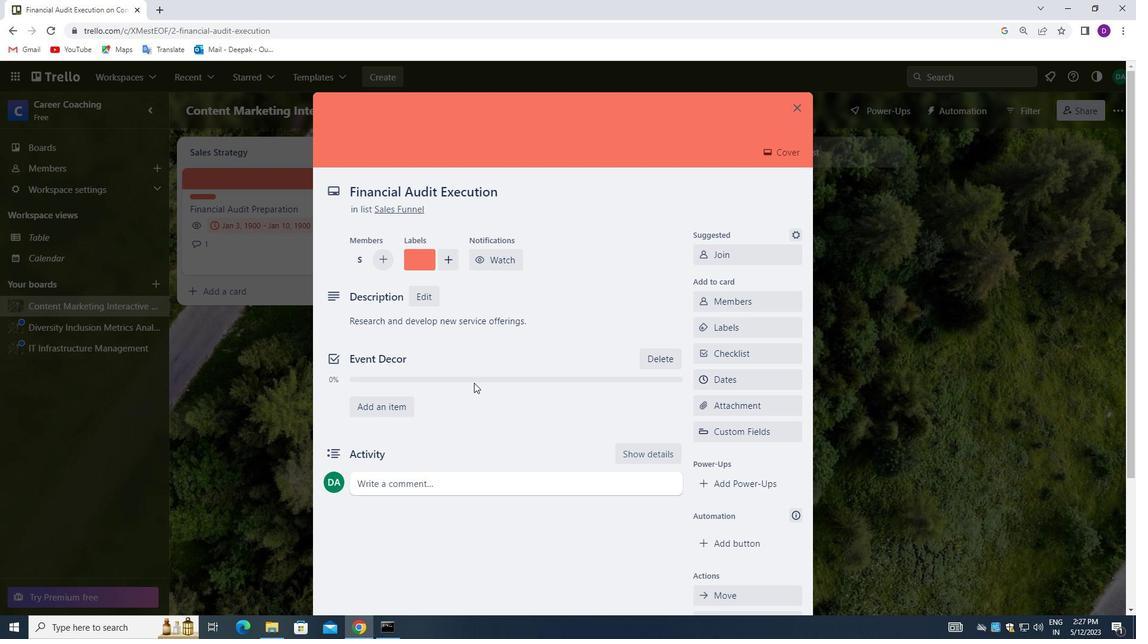 
Action: Mouse scrolled (474, 385) with delta (0, 0)
Screenshot: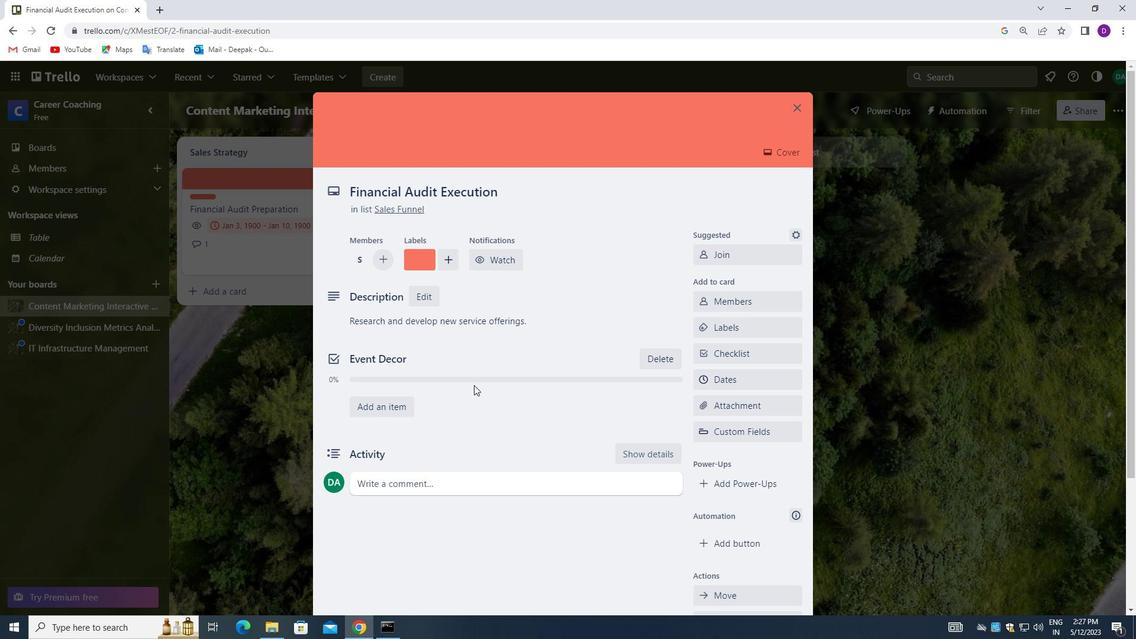 
Action: Mouse moved to (475, 387)
Screenshot: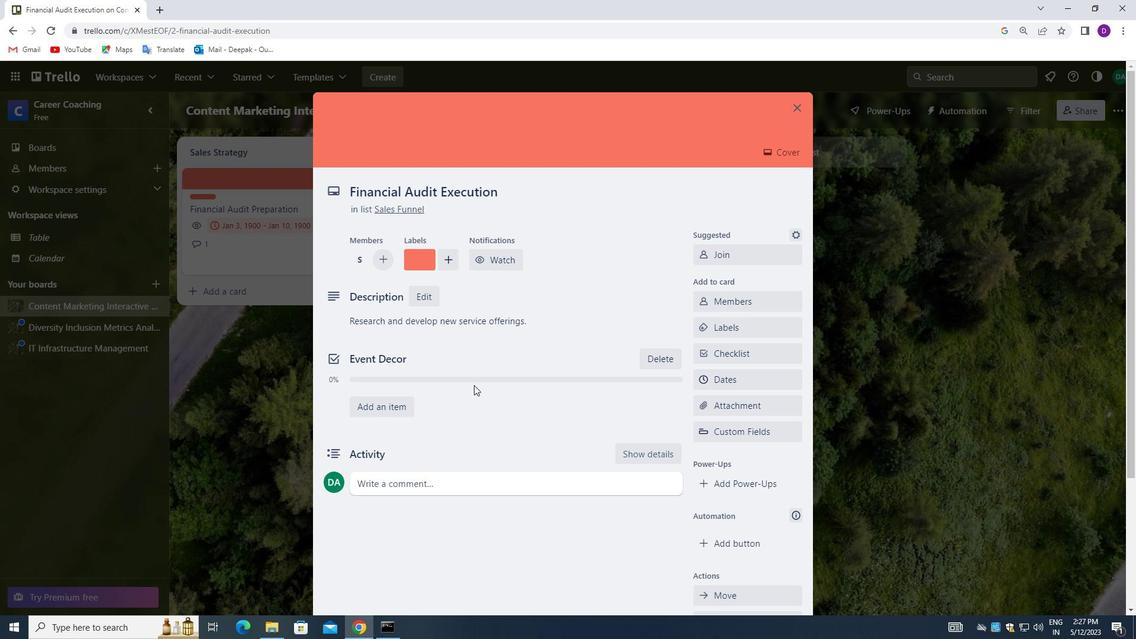 
Action: Mouse scrolled (475, 387) with delta (0, 0)
Screenshot: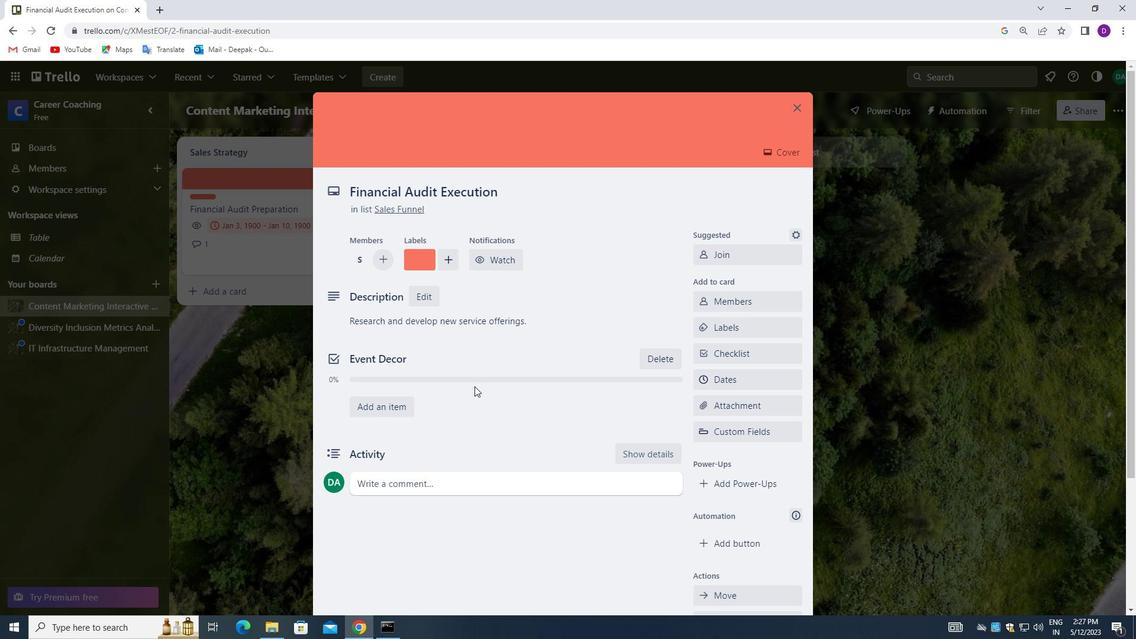
Action: Mouse moved to (420, 312)
Screenshot: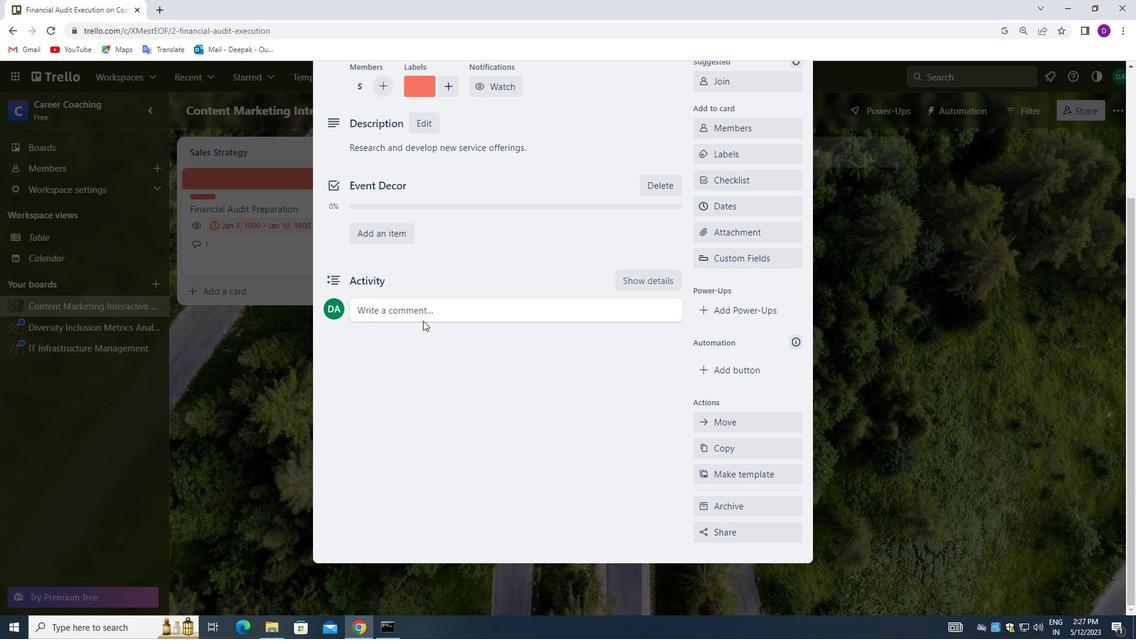 
Action: Mouse pressed left at (420, 312)
Screenshot: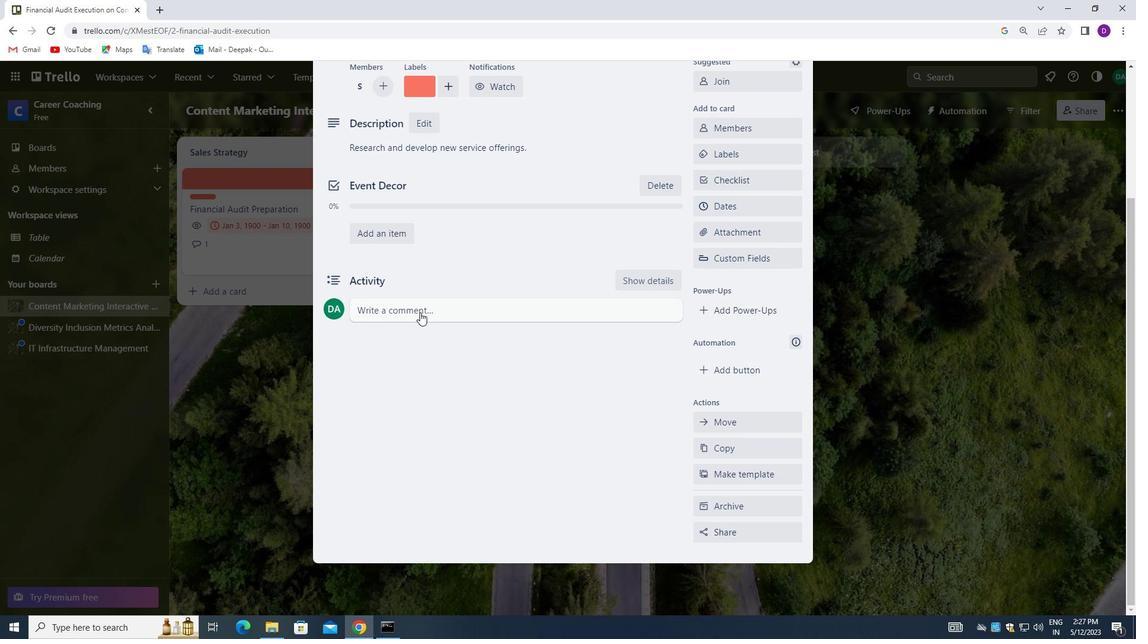 
Action: Mouse moved to (412, 351)
Screenshot: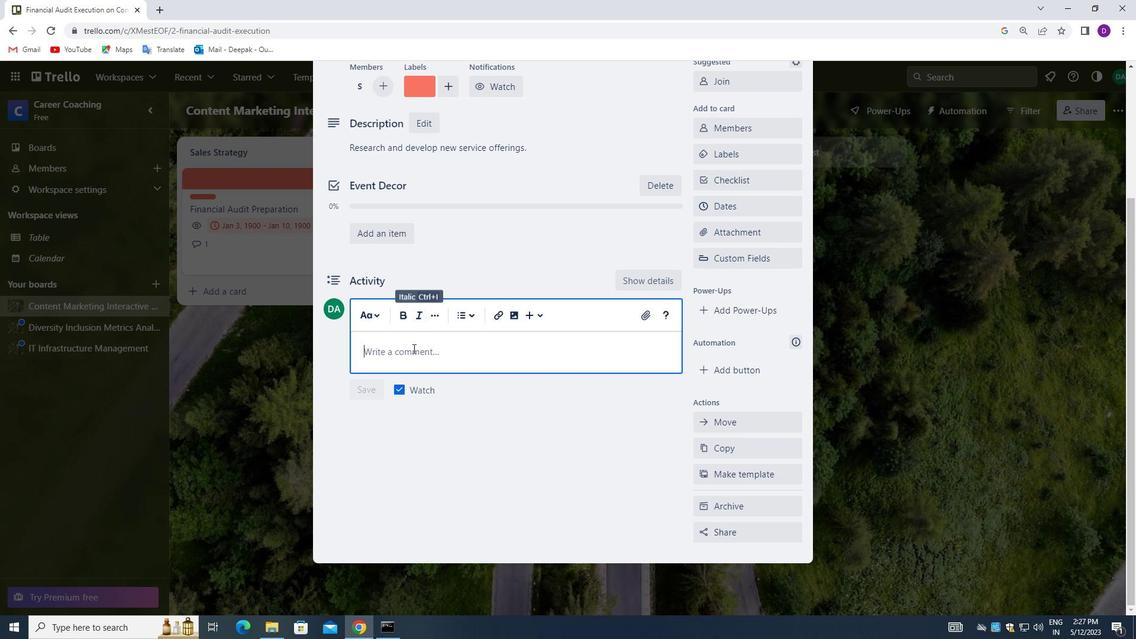 
Action: Mouse pressed left at (412, 351)
Screenshot: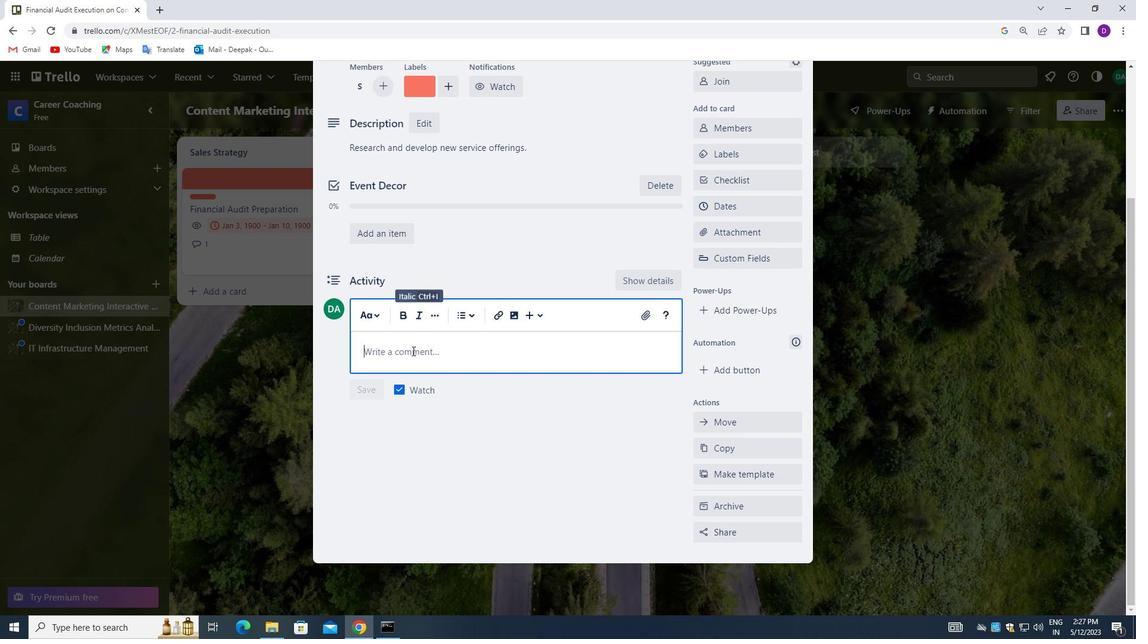 
Action: Mouse moved to (406, 251)
Screenshot: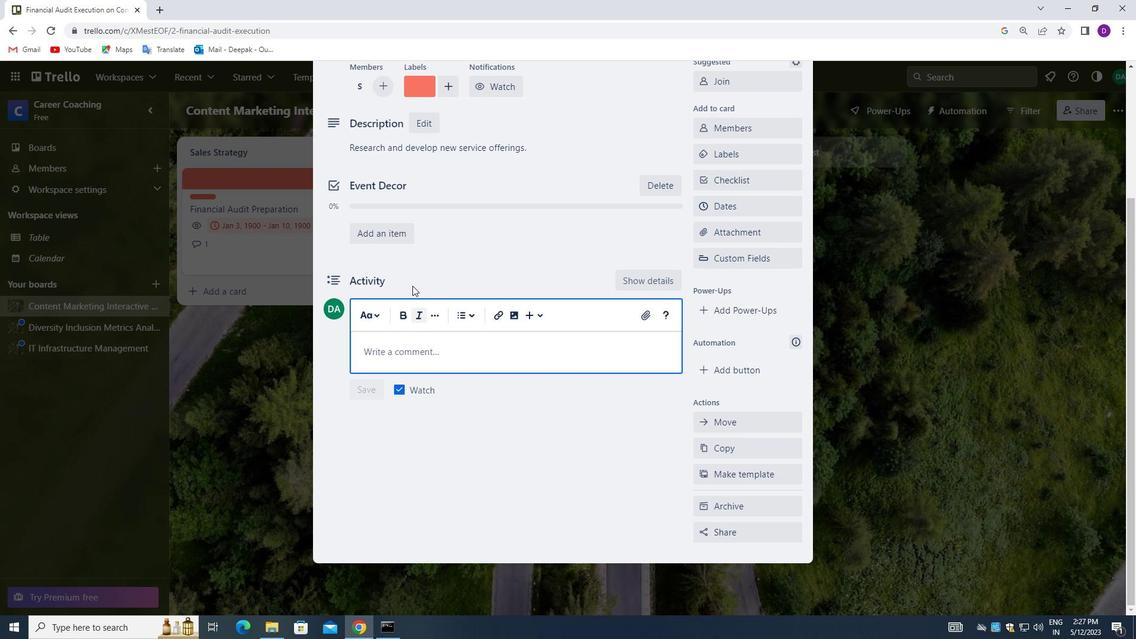 
Action: Key pressed <Key.shift_r>GIVEN<Key.space>THE<Key.space>POTENTIAL<Key.space>IMPACT<Key.space>OF<Key.space>THIS<Key.space>TASK<Key.space>ON<Key.space>OUR<Key.space>COMPANY<Key.space>REPUTATION,<Key.space>LET<Key.space>US<Key.space>ENSURE<Key.space>THAT<Key.space>WE<Key.space>APPROACH<Key.space>IT<Key.space>EITH<Key.space>A<Key.space><Key.backspace><Key.backspace><Key.backspace><Key.backspace><Key.backspace><Key.backspace><Key.backspace>WO<Key.backspace>ITH<Key.space>A<Key.space>SENSE<Key.space>OF<Key.space>PROFESSIONALISM<Key.space>AND<Key.space>RESPECT.
Screenshot: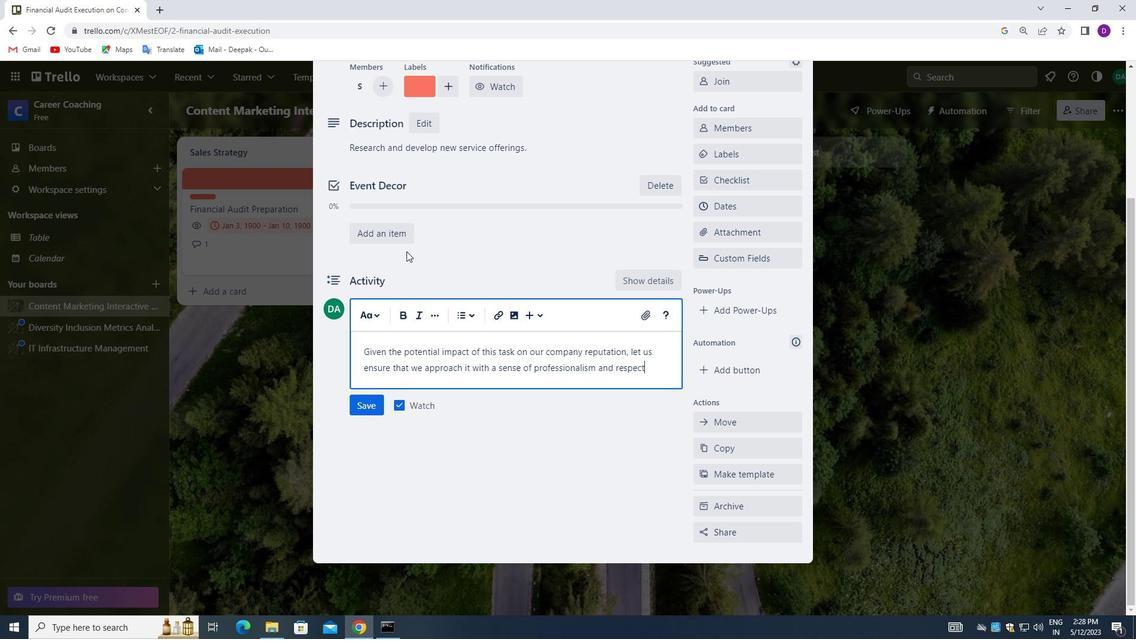 
Action: Mouse moved to (356, 410)
Screenshot: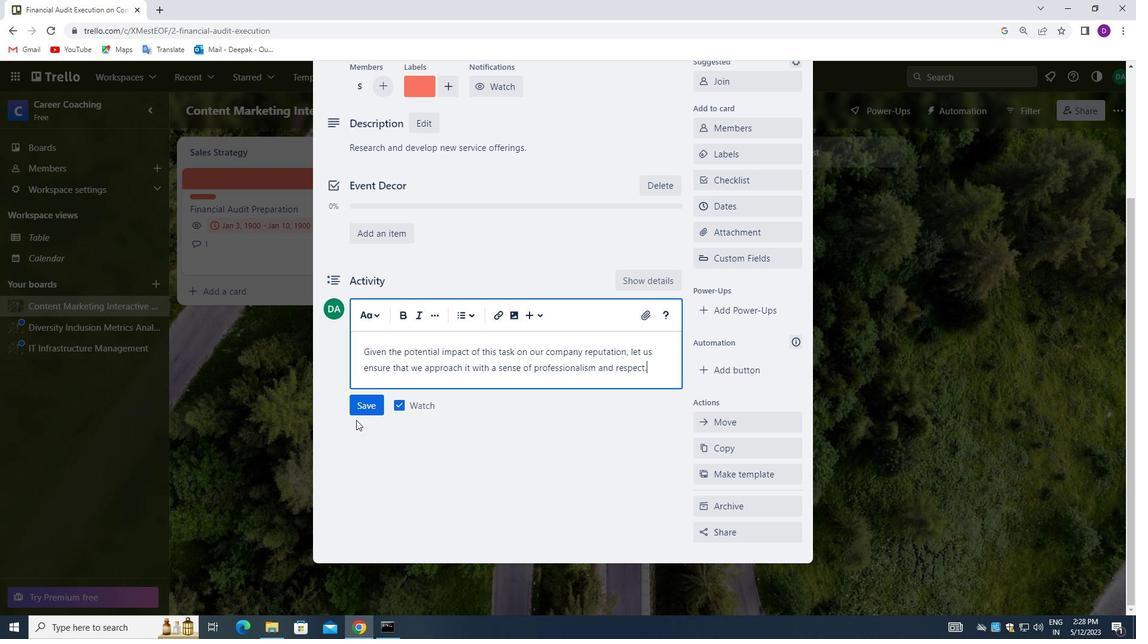 
Action: Mouse pressed left at (356, 410)
Screenshot: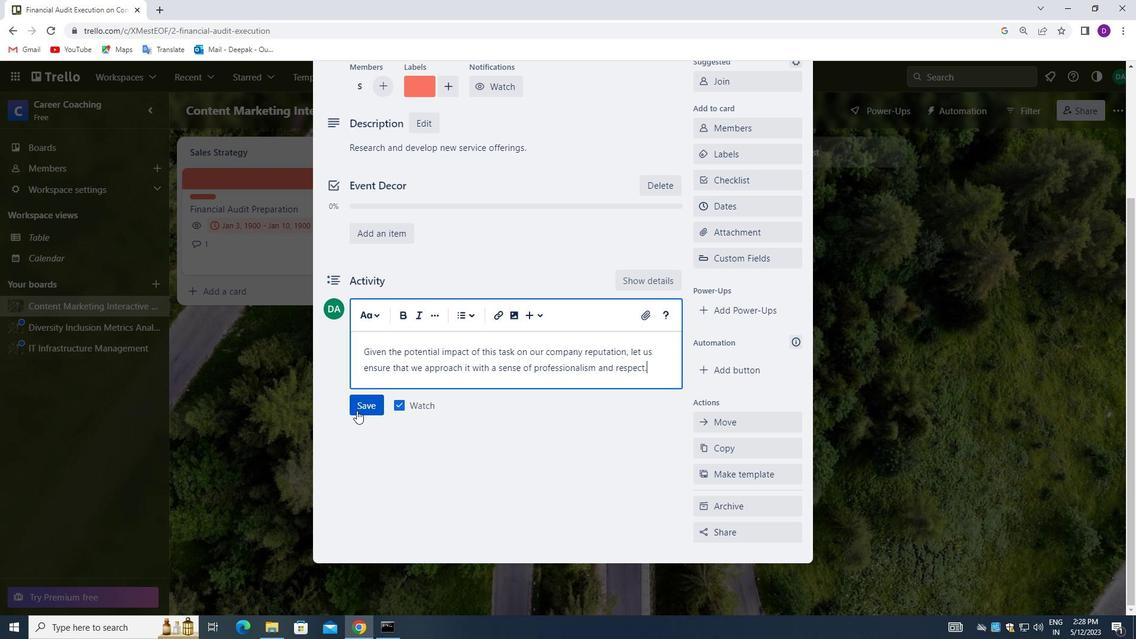 
Action: Mouse moved to (740, 199)
Screenshot: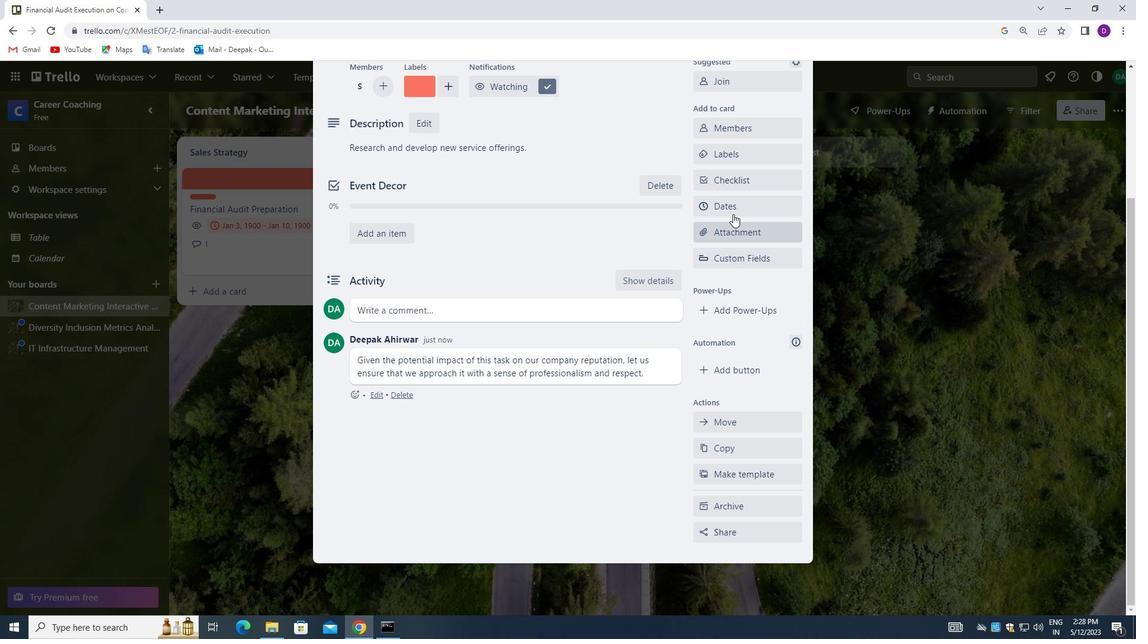 
Action: Mouse pressed left at (740, 199)
Screenshot: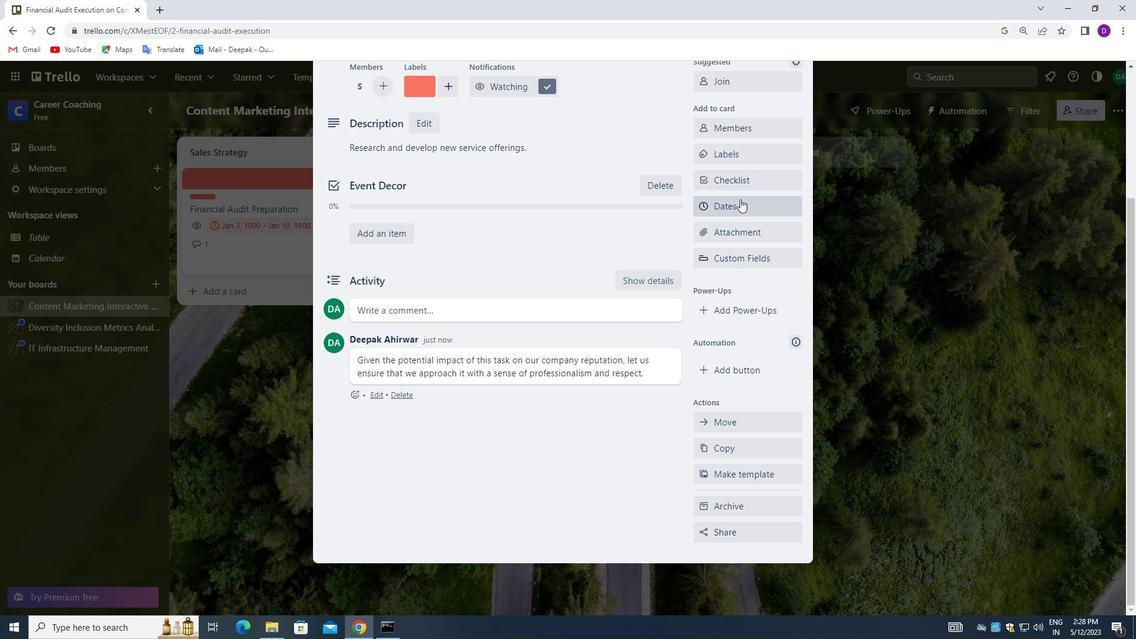 
Action: Mouse moved to (707, 349)
Screenshot: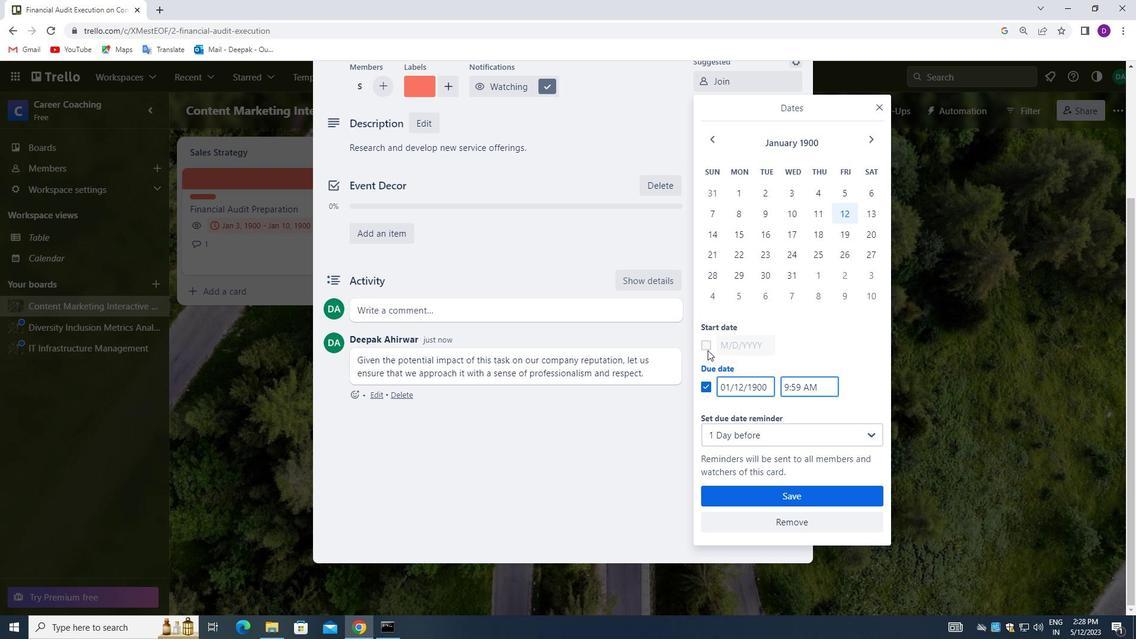 
Action: Mouse pressed left at (707, 349)
Screenshot: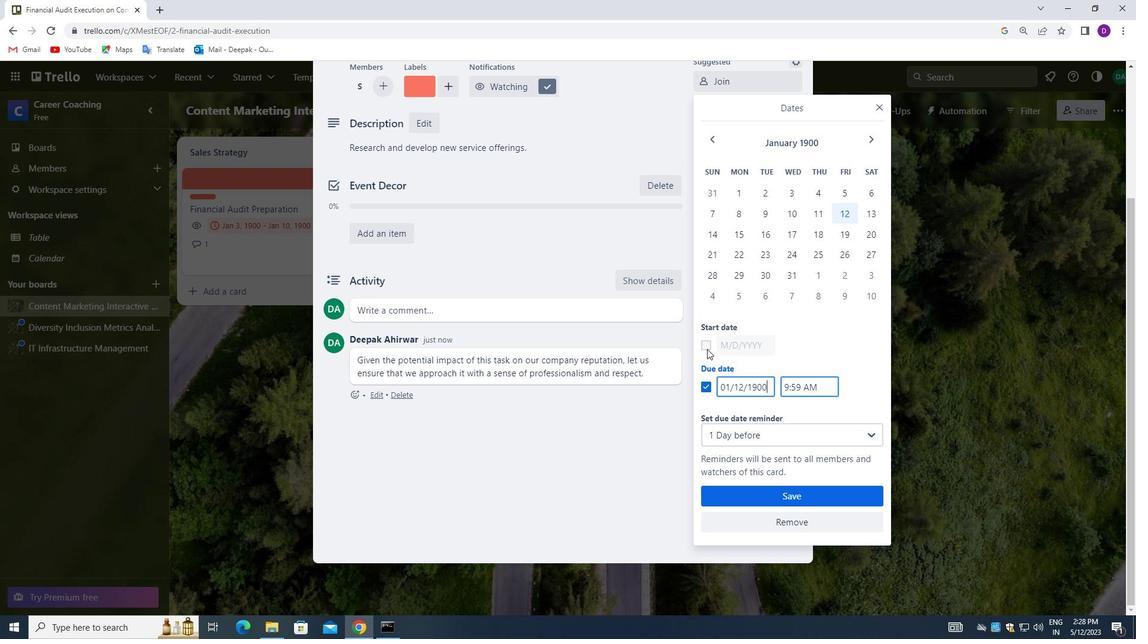 
Action: Mouse moved to (769, 344)
Screenshot: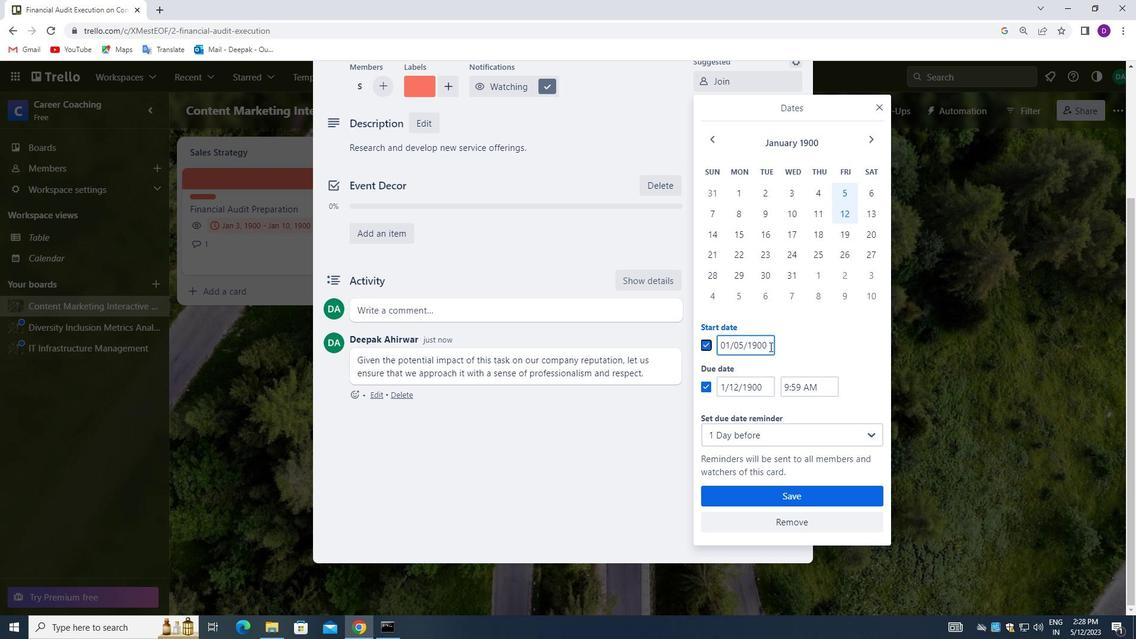 
Action: Mouse pressed left at (769, 344)
Screenshot: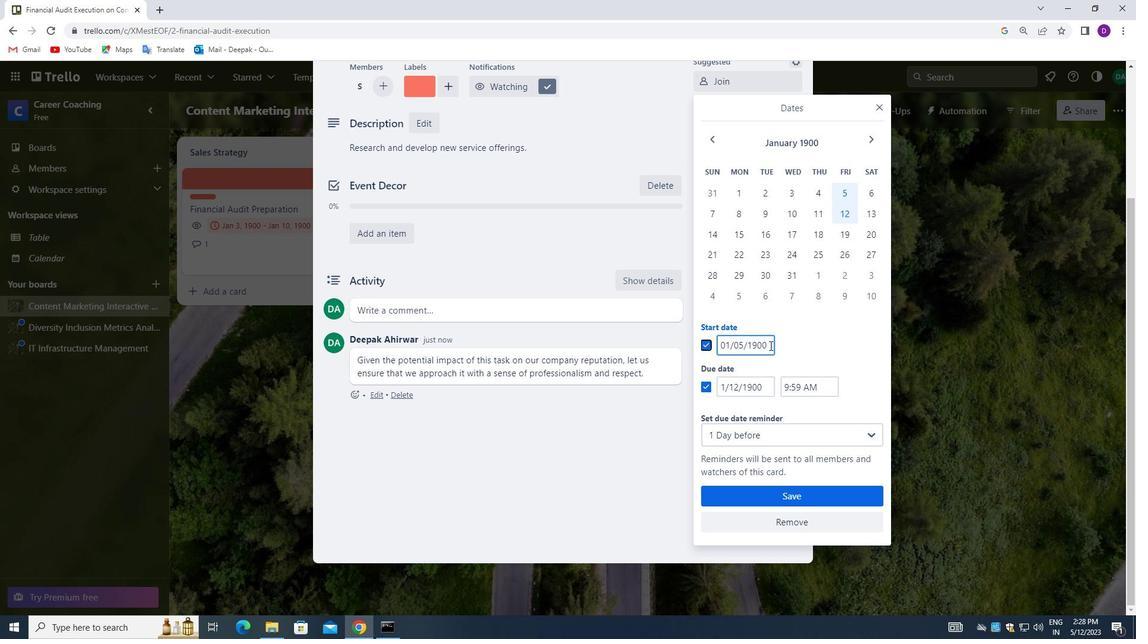 
Action: Mouse moved to (695, 304)
Screenshot: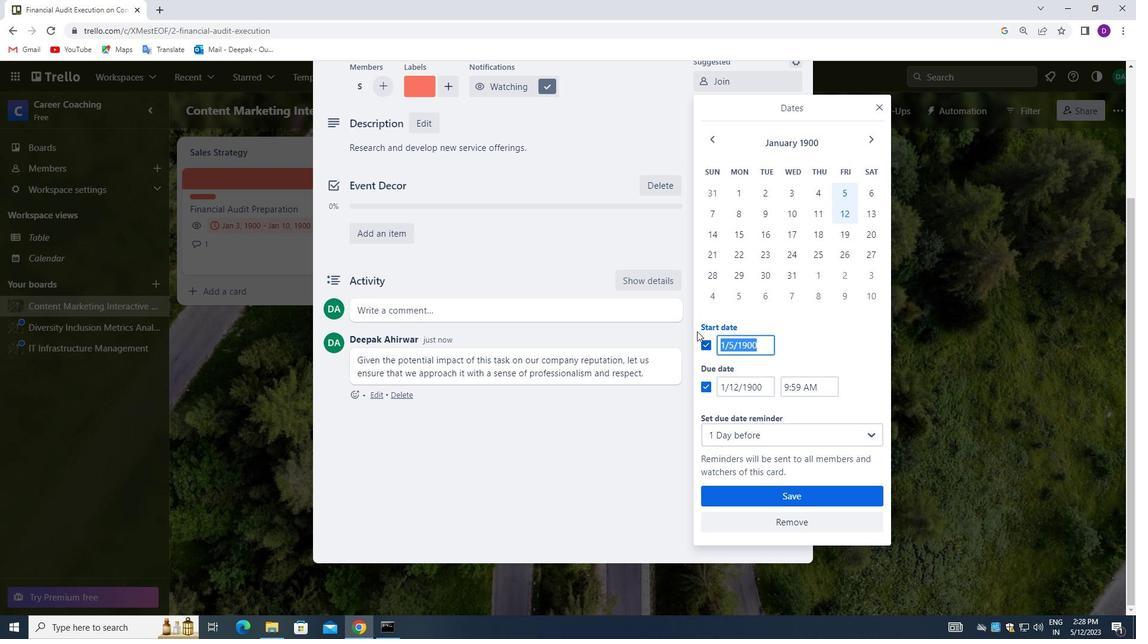 
Action: Key pressed <Key.backspace>01/06/1900
Screenshot: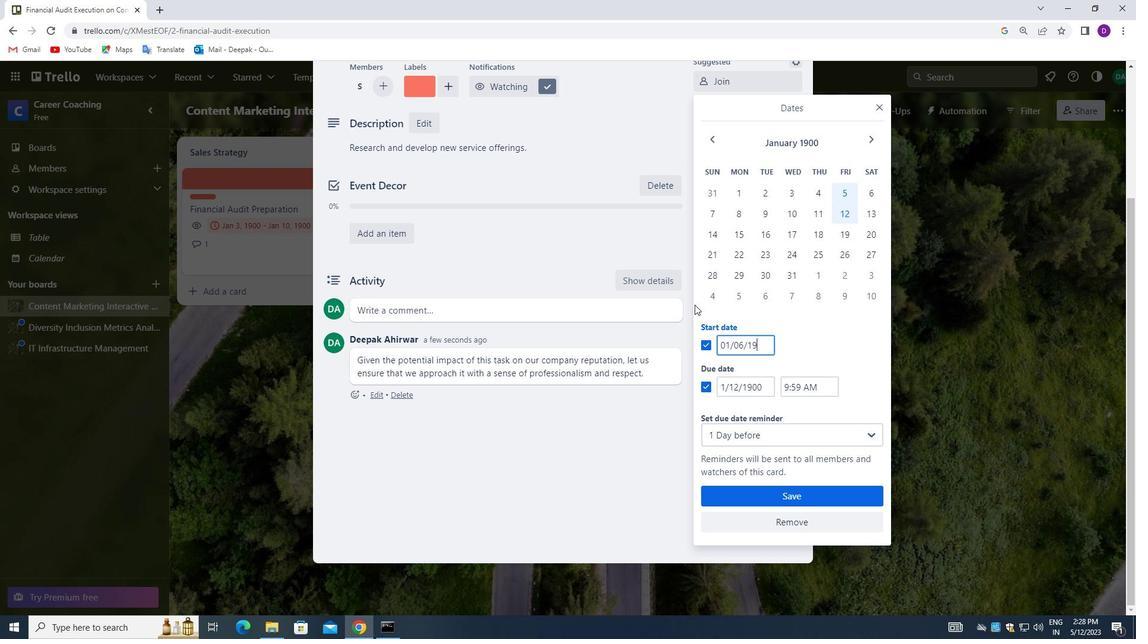 
Action: Mouse moved to (767, 384)
Screenshot: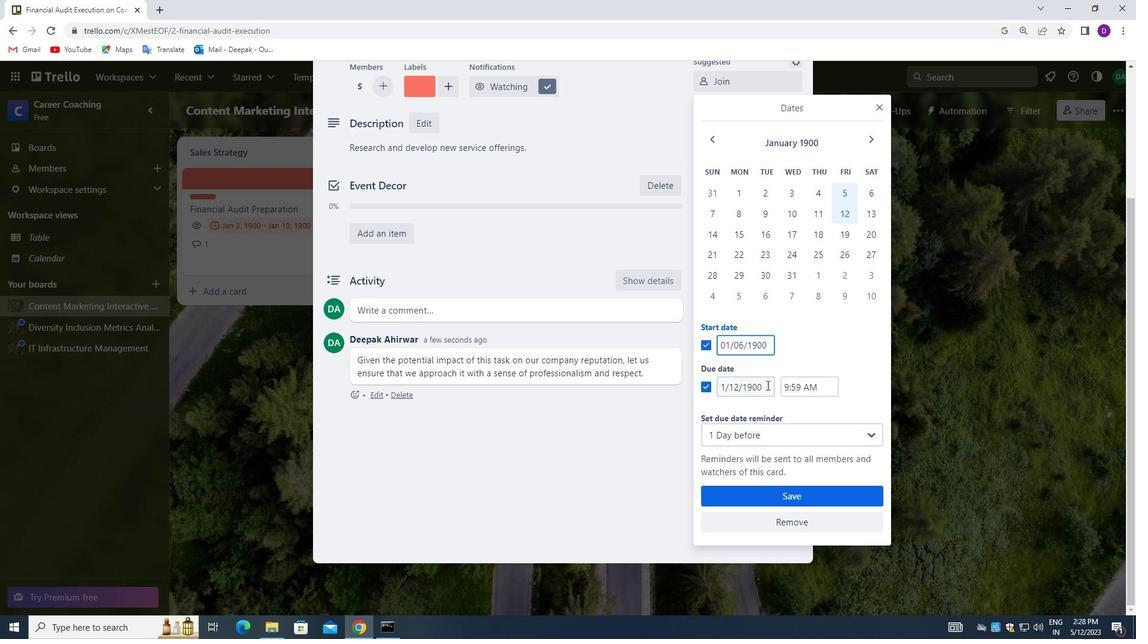 
Action: Mouse pressed left at (767, 384)
Screenshot: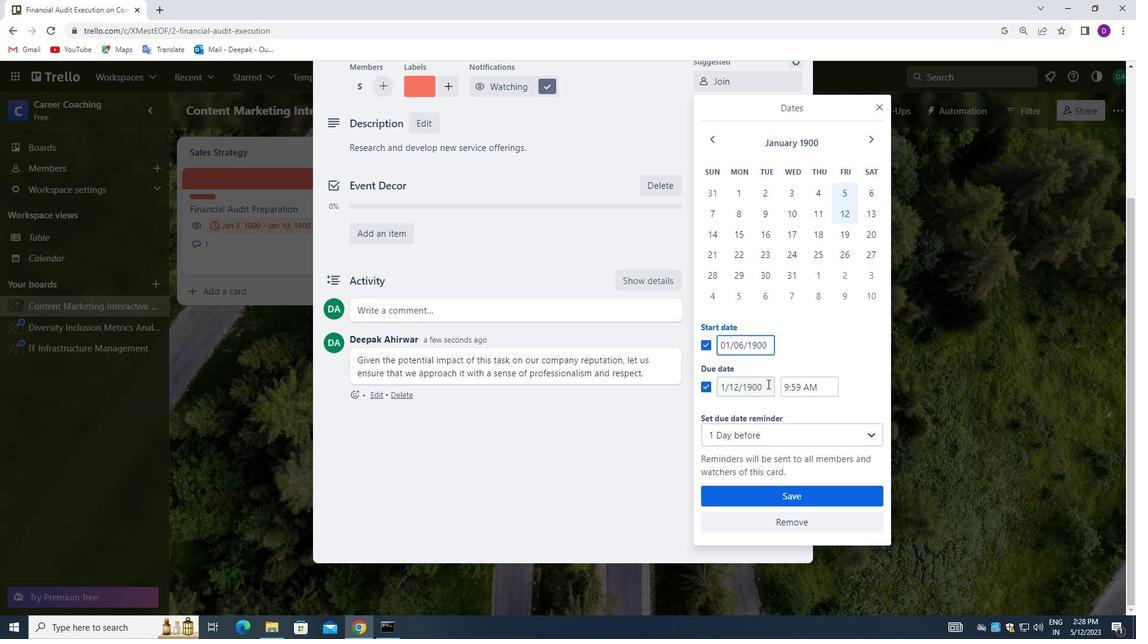 
Action: Mouse moved to (682, 346)
Screenshot: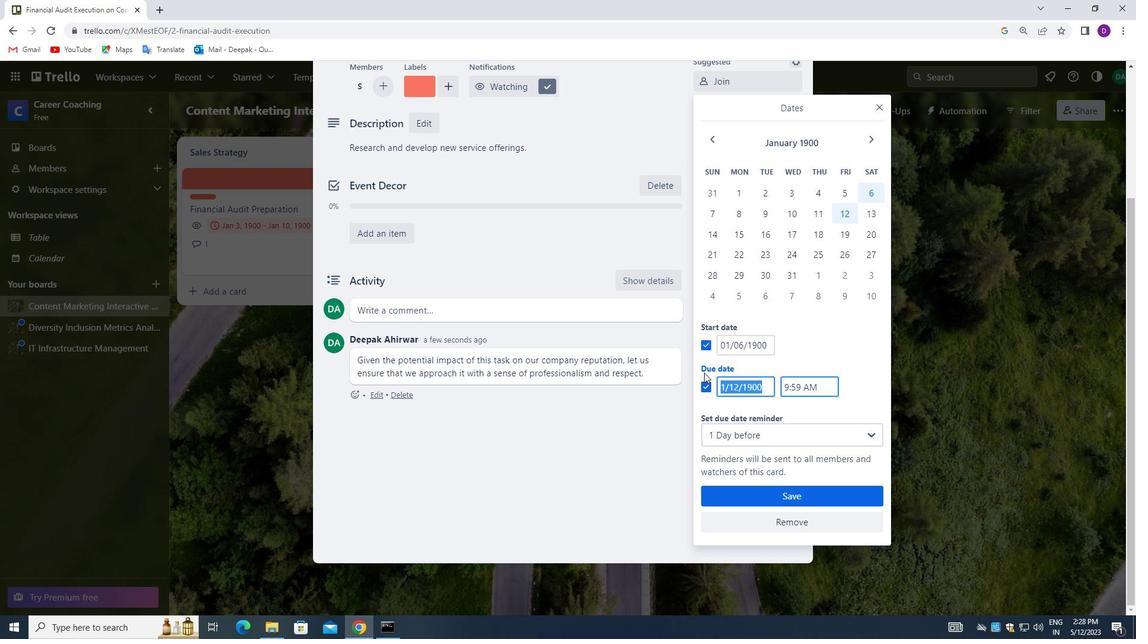 
Action: Key pressed <Key.backspace>01/13/1900
Screenshot: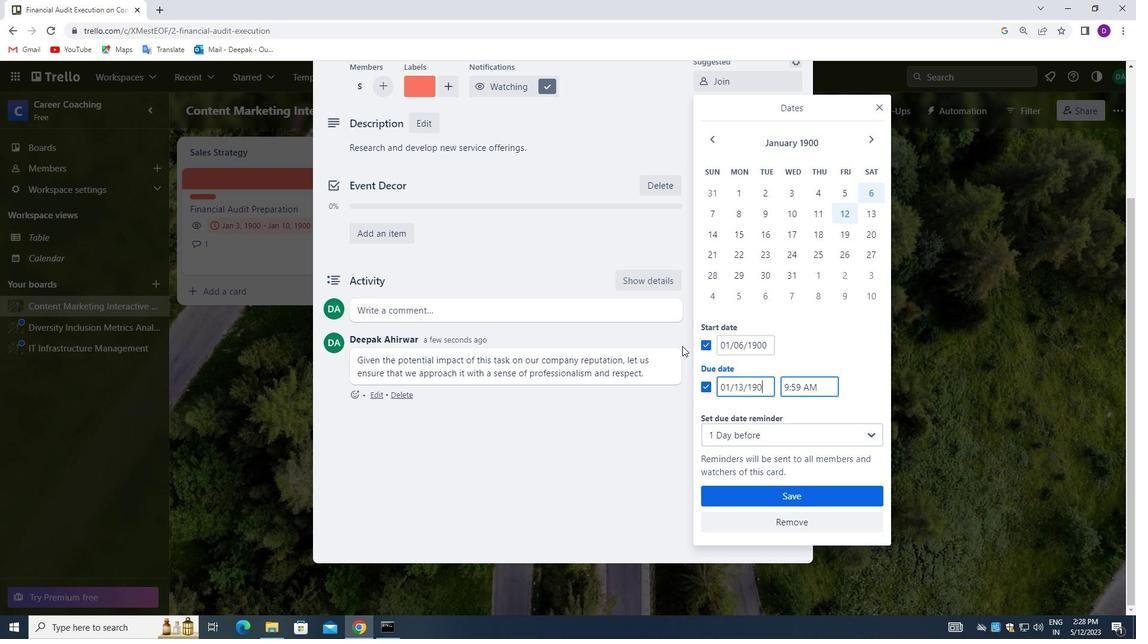 
Action: Mouse moved to (792, 495)
Screenshot: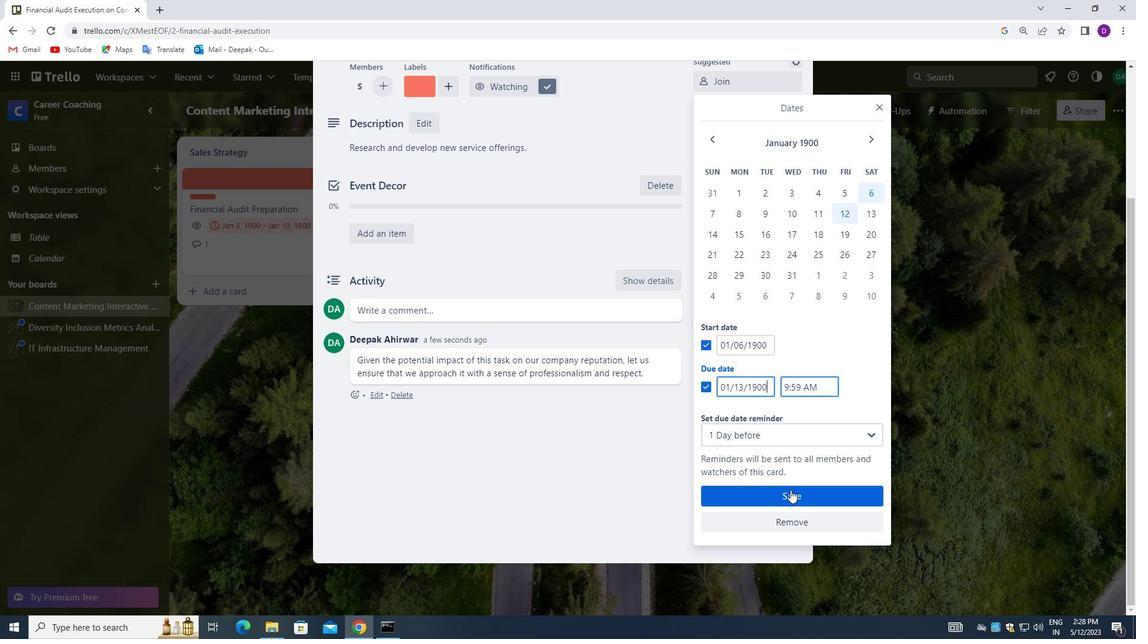 
Action: Mouse pressed left at (792, 495)
Screenshot: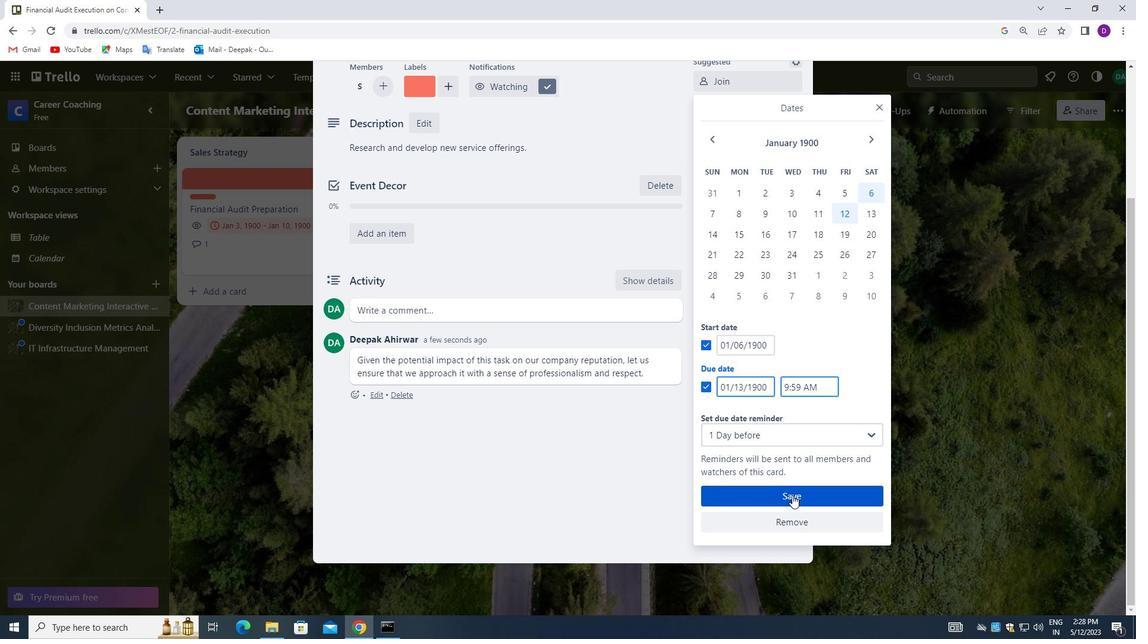 
Action: Mouse moved to (602, 400)
Screenshot: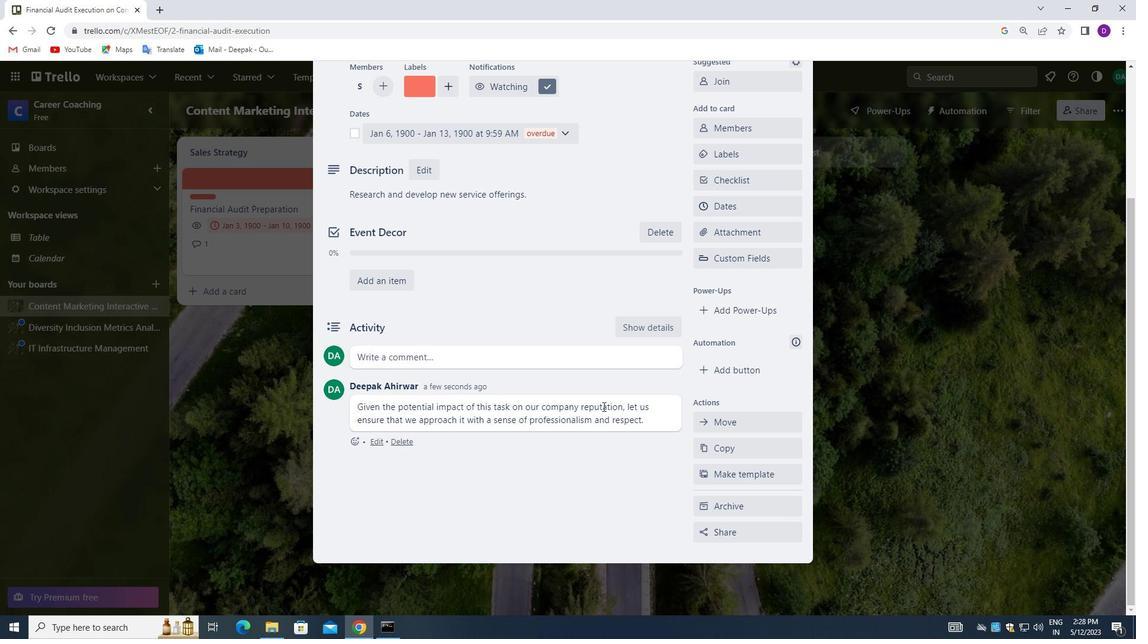 
Action: Mouse scrolled (602, 400) with delta (0, 0)
Screenshot: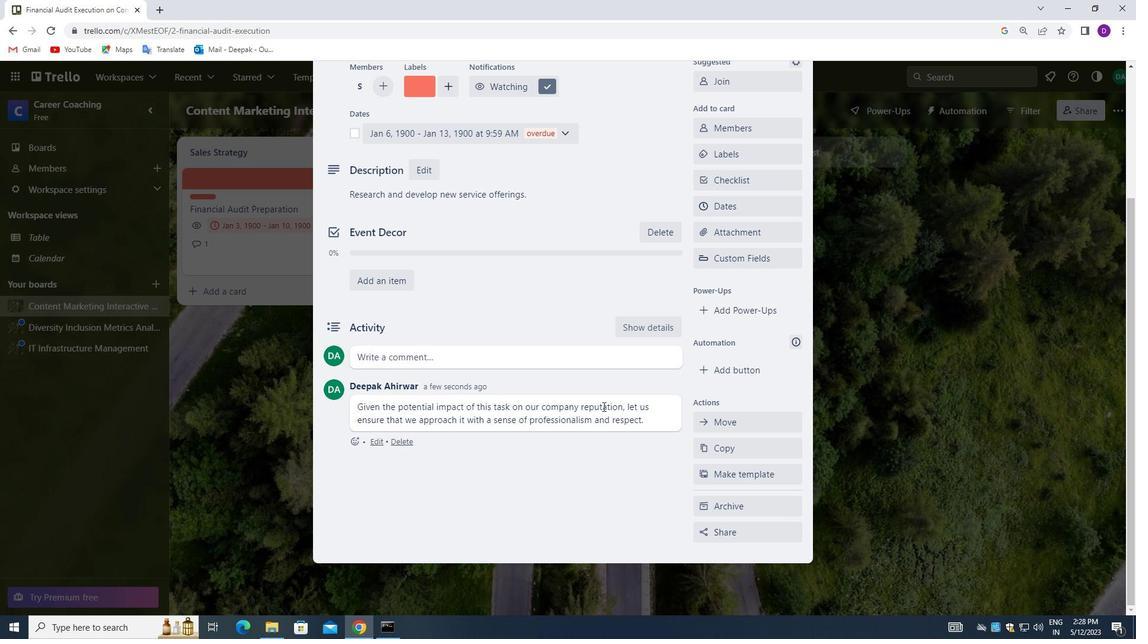
Action: Mouse moved to (602, 389)
Screenshot: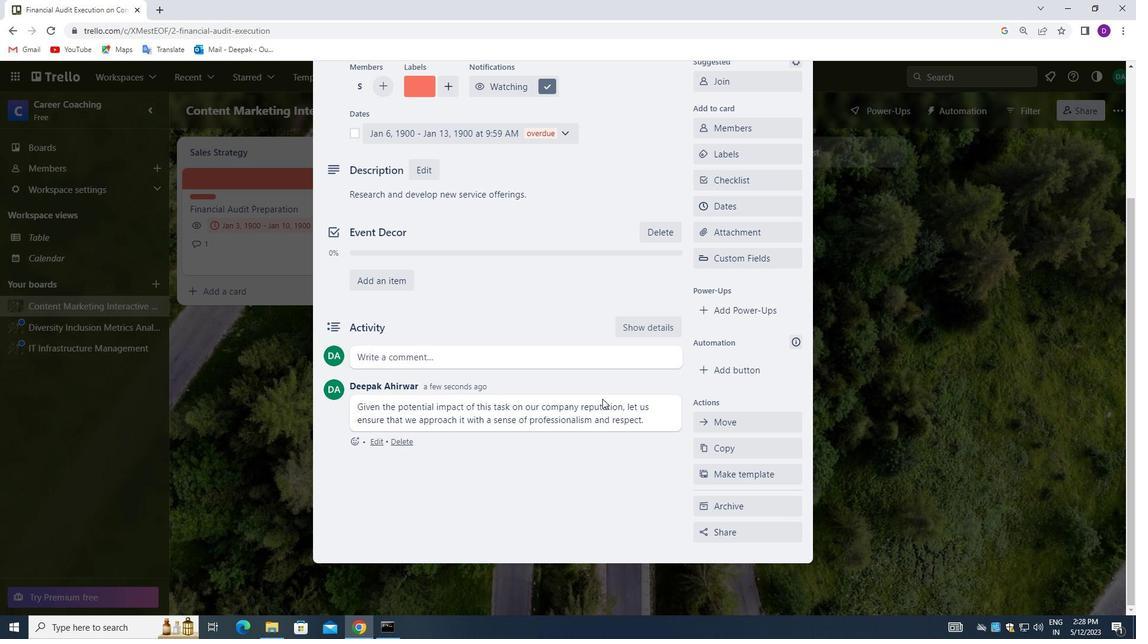 
Action: Mouse scrolled (602, 390) with delta (0, 0)
Screenshot: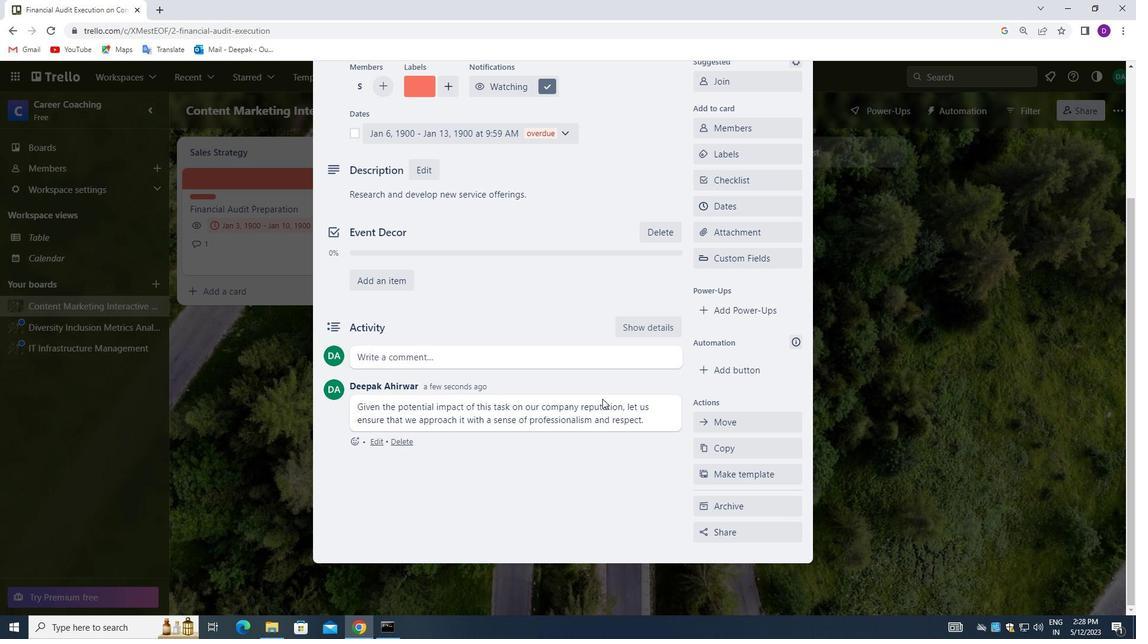
Action: Mouse moved to (602, 378)
Screenshot: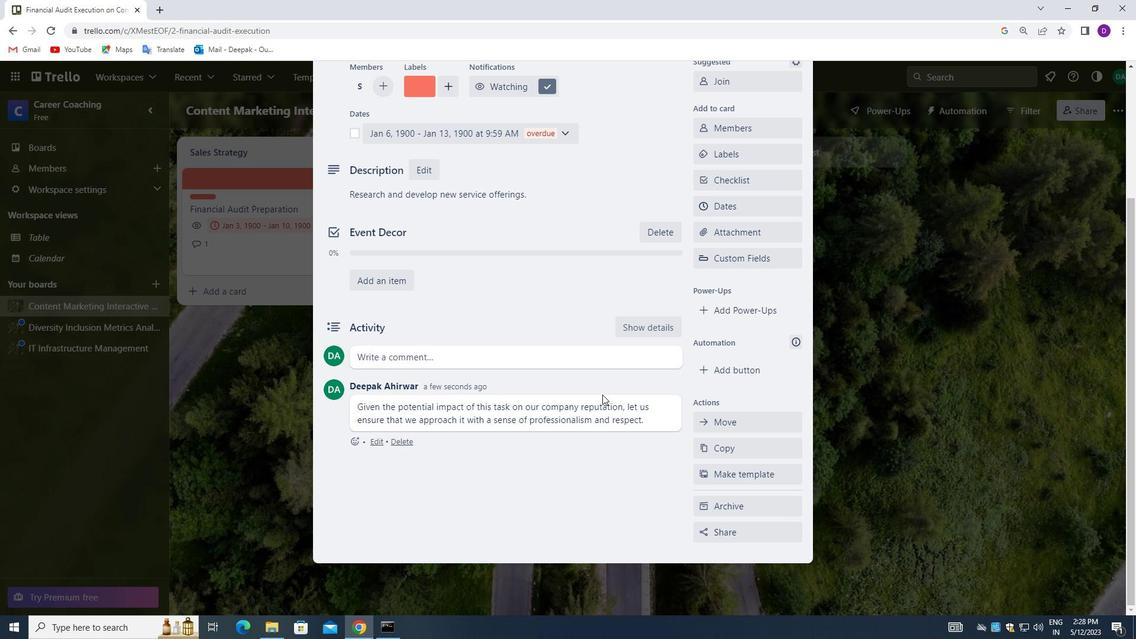 
Action: Mouse scrolled (602, 379) with delta (0, 0)
Screenshot: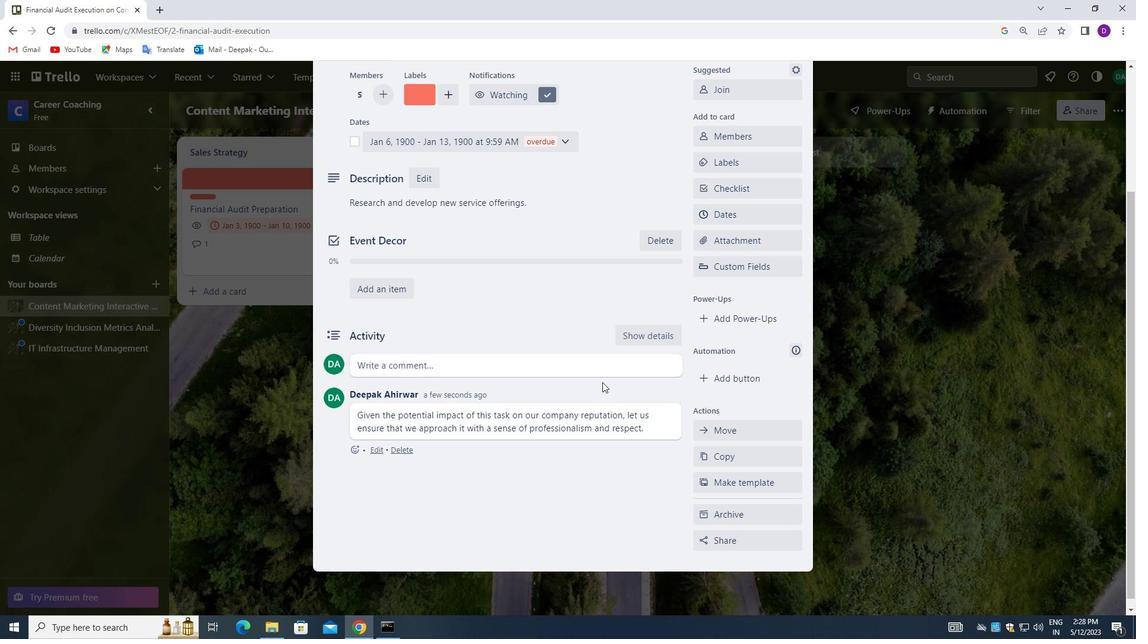 
Action: Mouse moved to (797, 108)
Screenshot: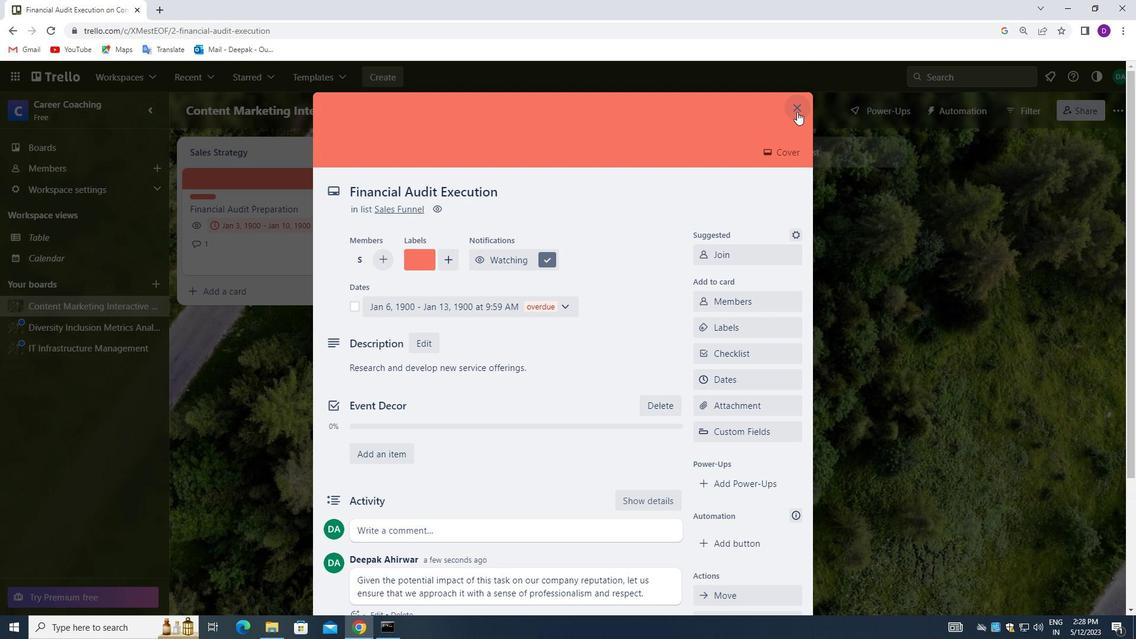 
Action: Mouse pressed left at (797, 108)
Screenshot: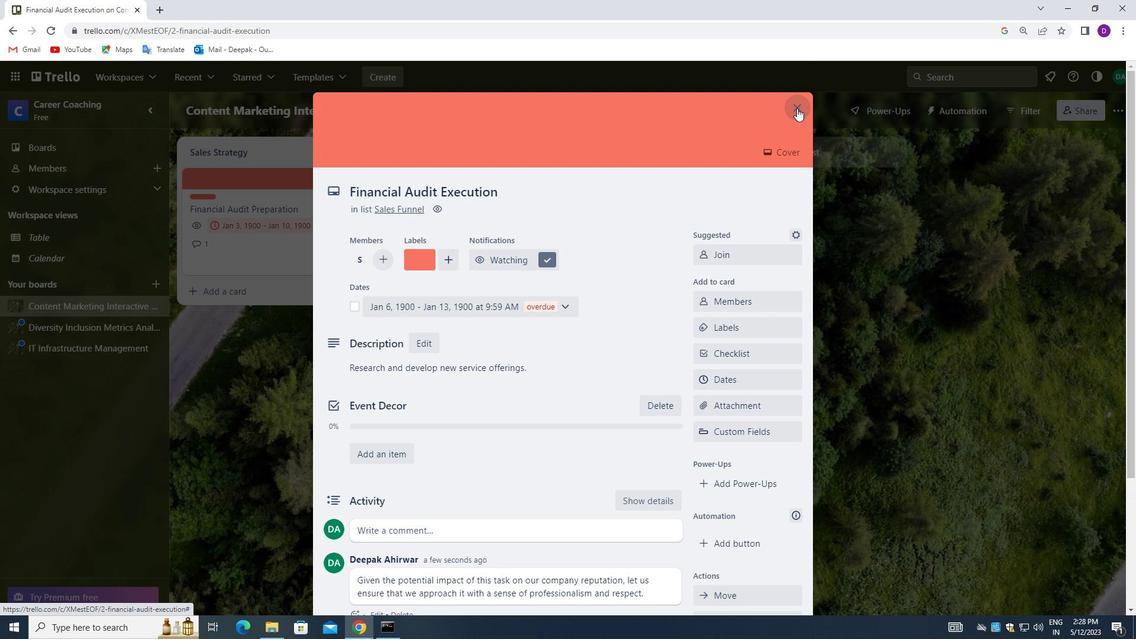 
Action: Mouse moved to (609, 320)
Screenshot: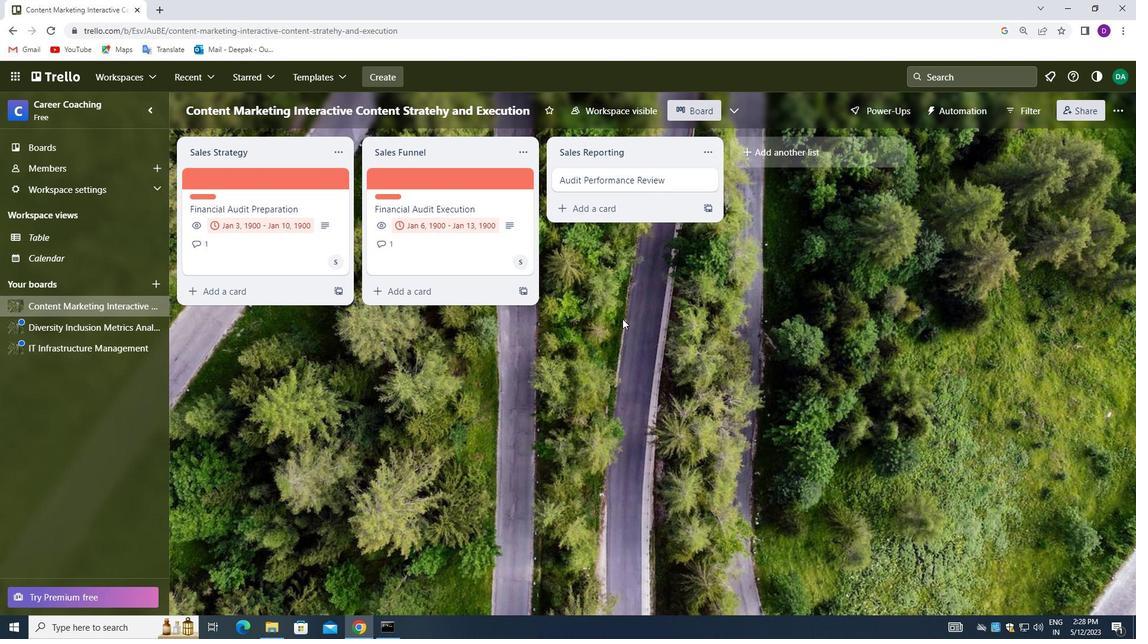 
